 Task: Look for space in Copiapó, Chile from 9th June, 2023 to 11th June, 2023 for 2 adults in price range Rs.6000 to Rs.10000. Place can be entire place with 2 bedrooms having 2 beds and 1 bathroom. Property type can be house, flat, guest house. Amenities needed are: wifi. Booking option can be shelf check-in. Required host language is English.
Action: Mouse moved to (444, 147)
Screenshot: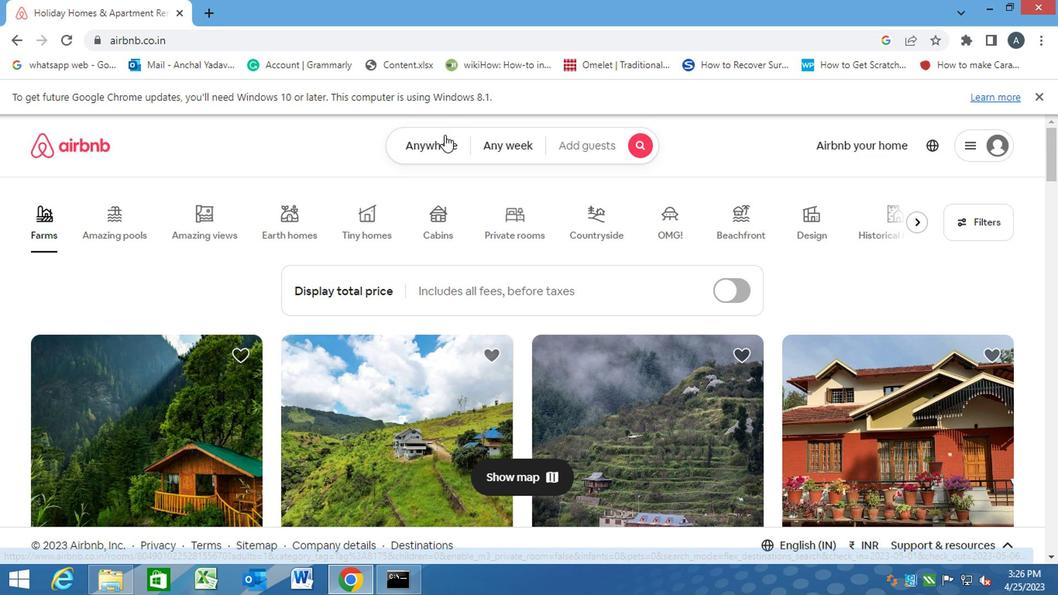
Action: Mouse pressed left at (444, 147)
Screenshot: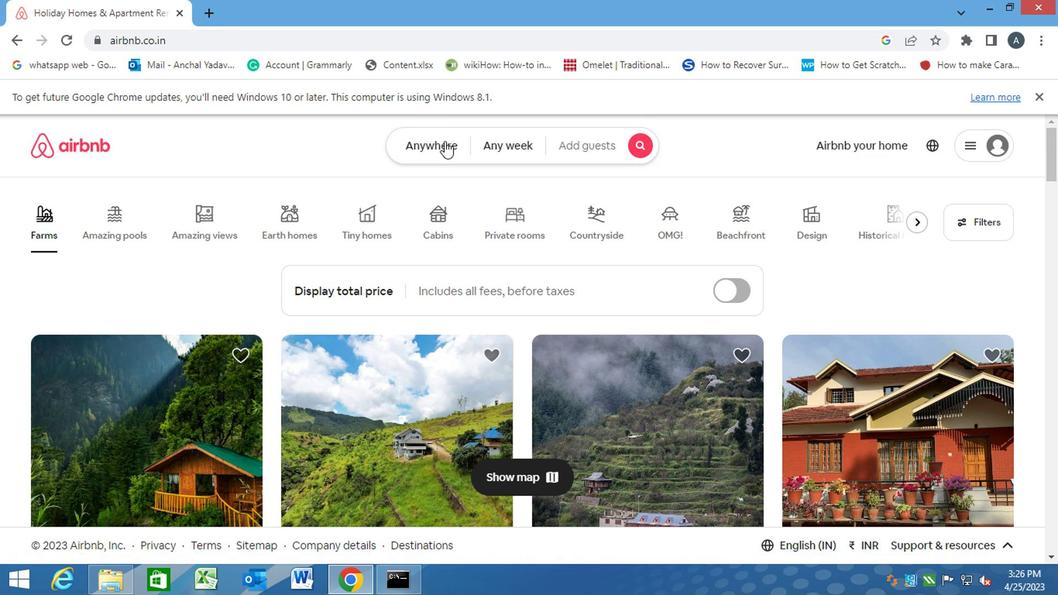 
Action: Mouse moved to (388, 192)
Screenshot: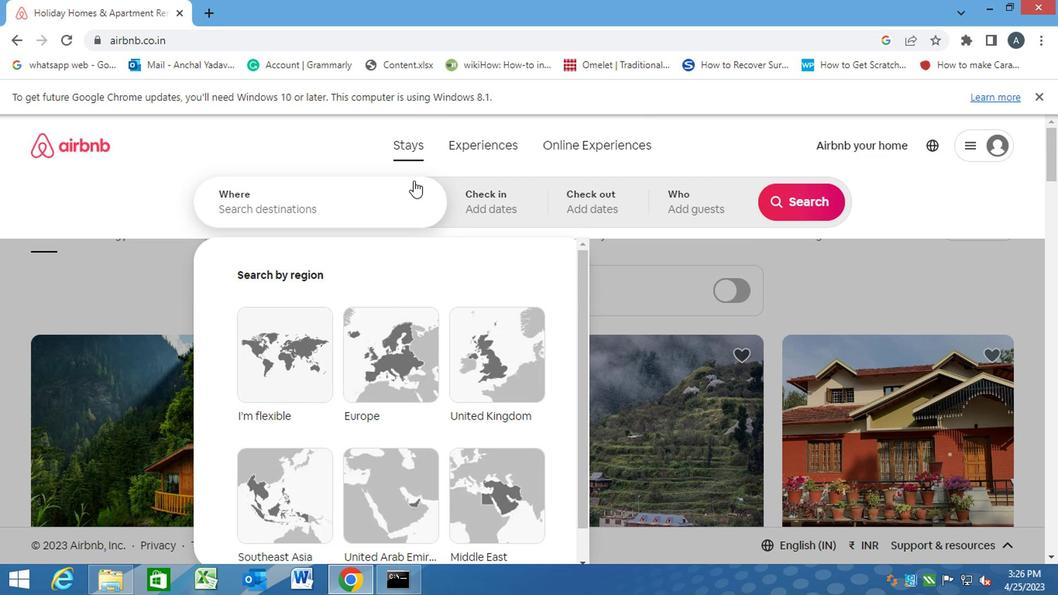 
Action: Mouse pressed left at (388, 192)
Screenshot: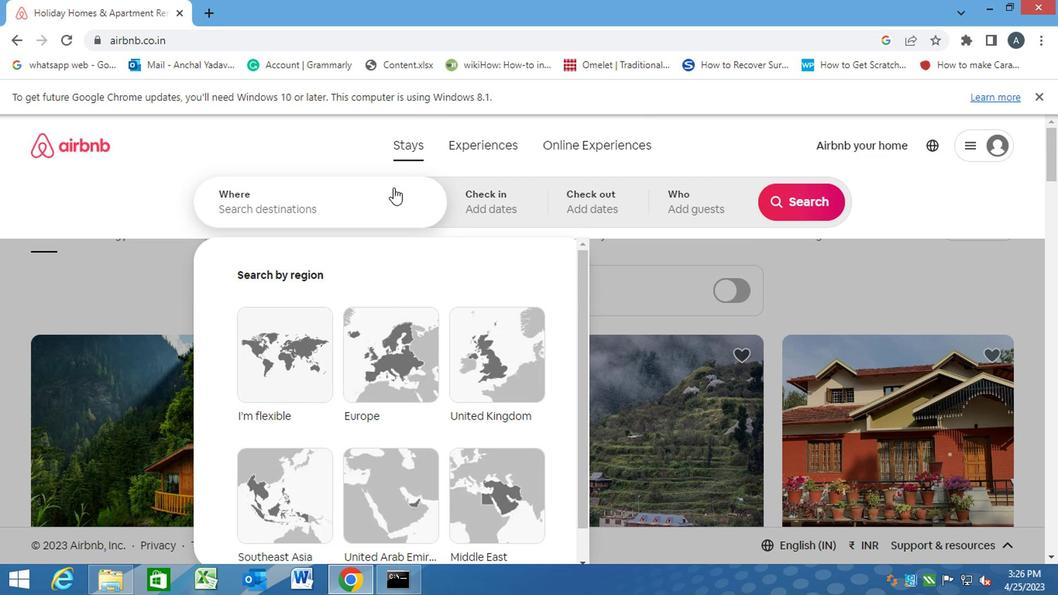 
Action: Key pressed c<Key.caps_lock>opiapo,<Key.space><Key.caps_lock><Key.caps_lock>hiki<Key.backspace><Key.backspace>le<Key.enter>
Screenshot: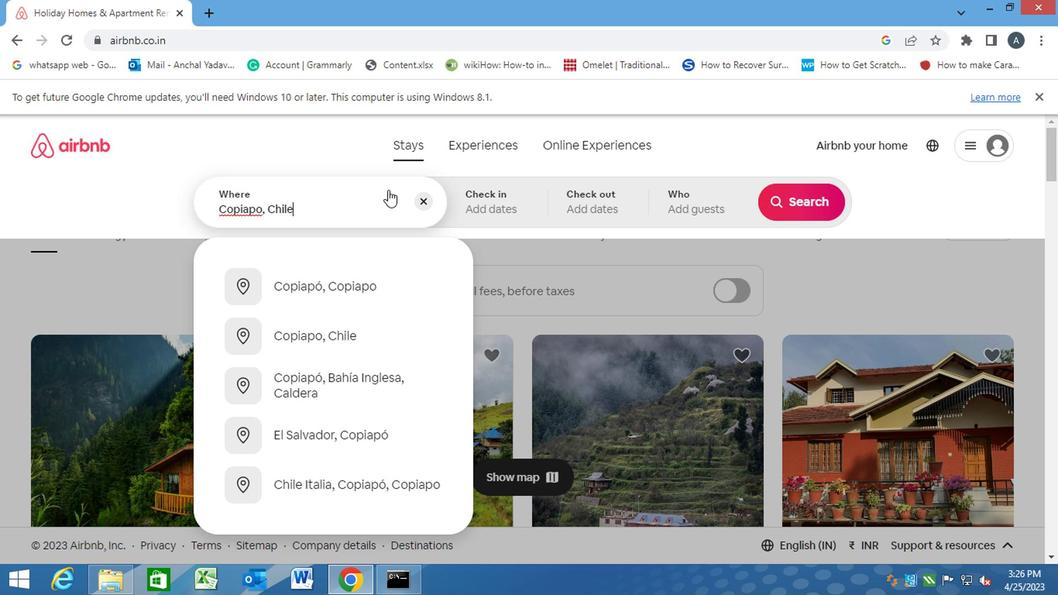 
Action: Mouse moved to (793, 327)
Screenshot: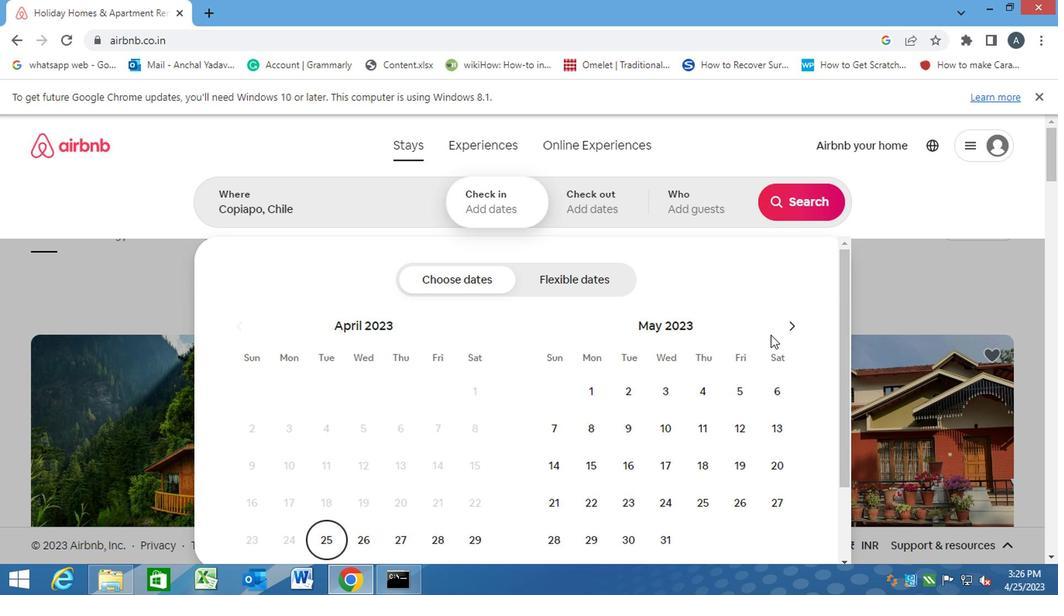 
Action: Mouse pressed left at (793, 327)
Screenshot: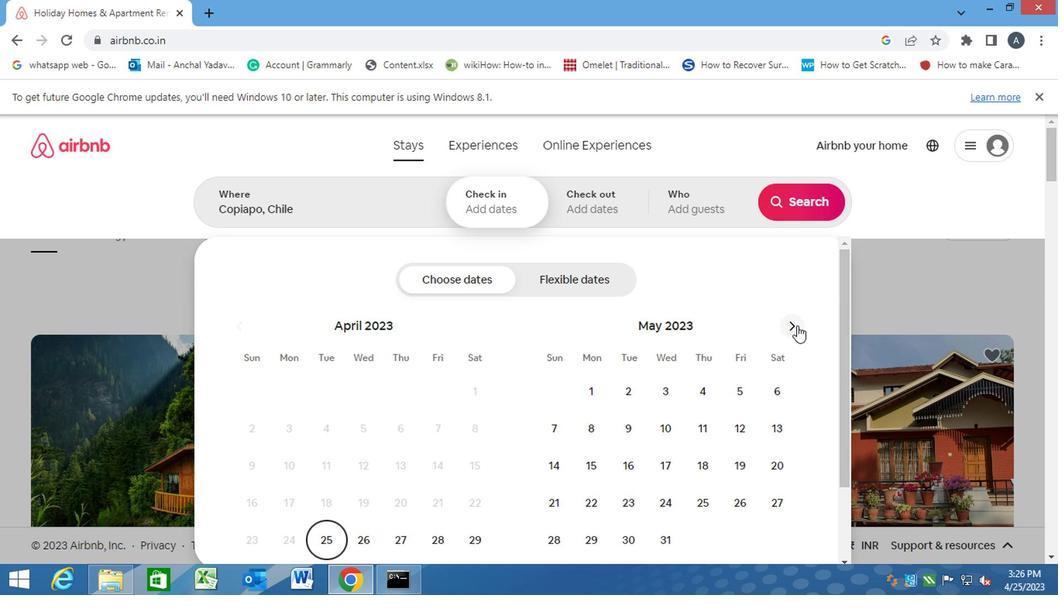 
Action: Mouse moved to (727, 423)
Screenshot: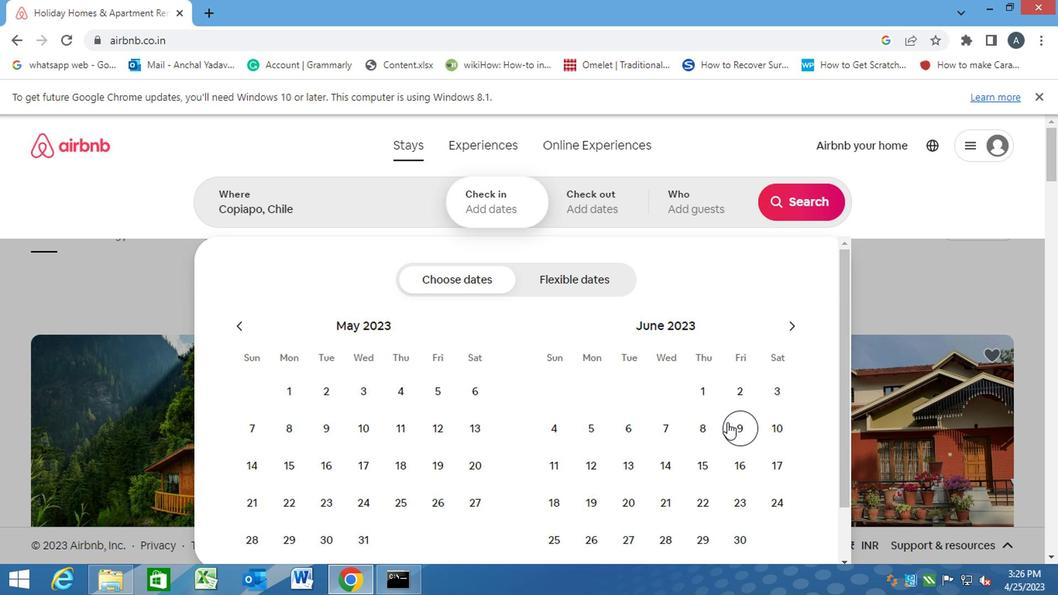 
Action: Mouse pressed left at (727, 423)
Screenshot: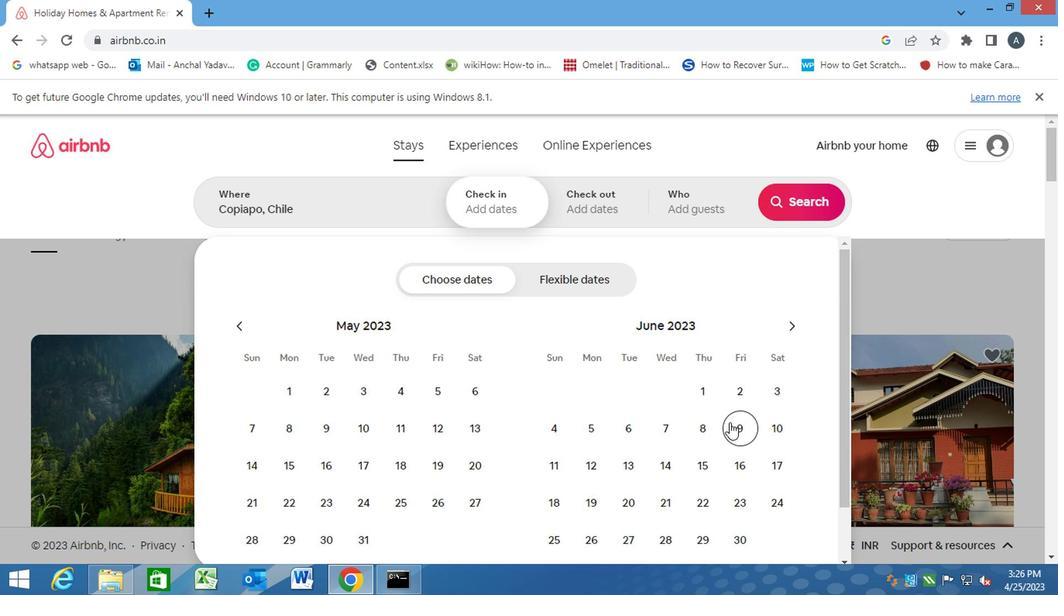 
Action: Mouse moved to (560, 467)
Screenshot: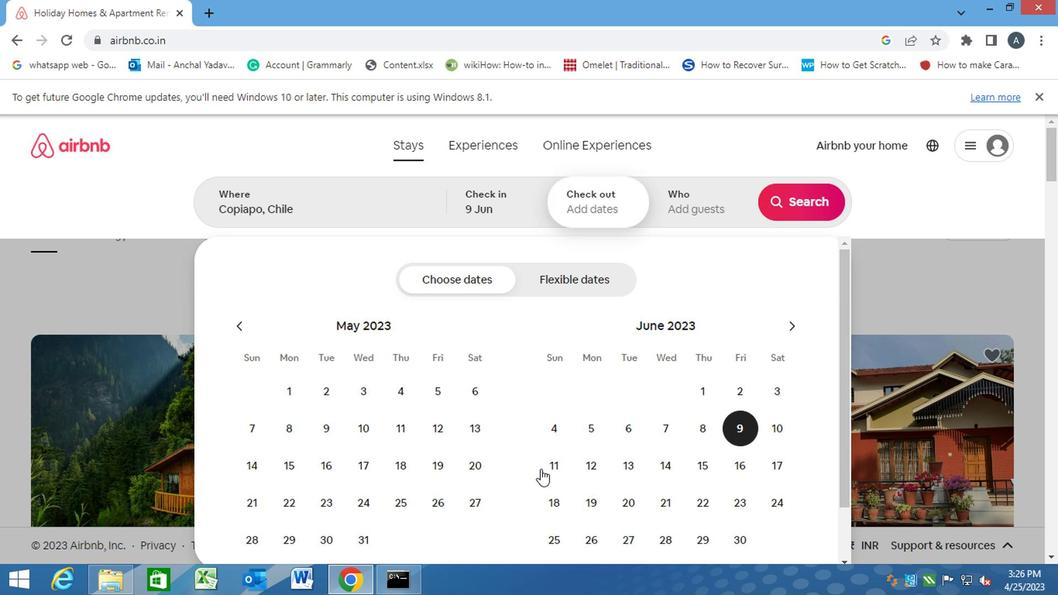 
Action: Mouse pressed left at (560, 467)
Screenshot: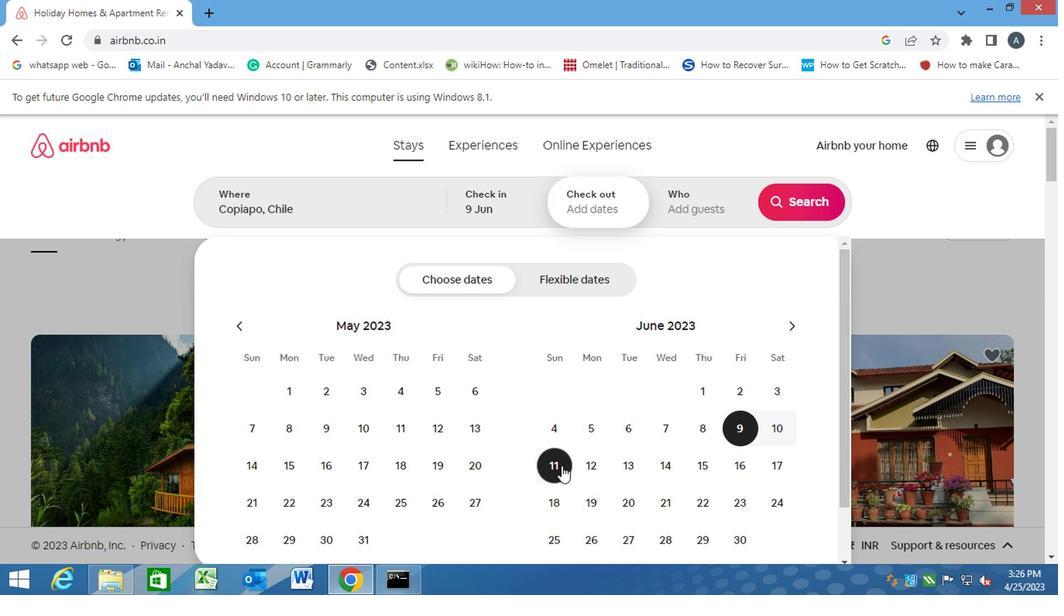 
Action: Mouse moved to (681, 196)
Screenshot: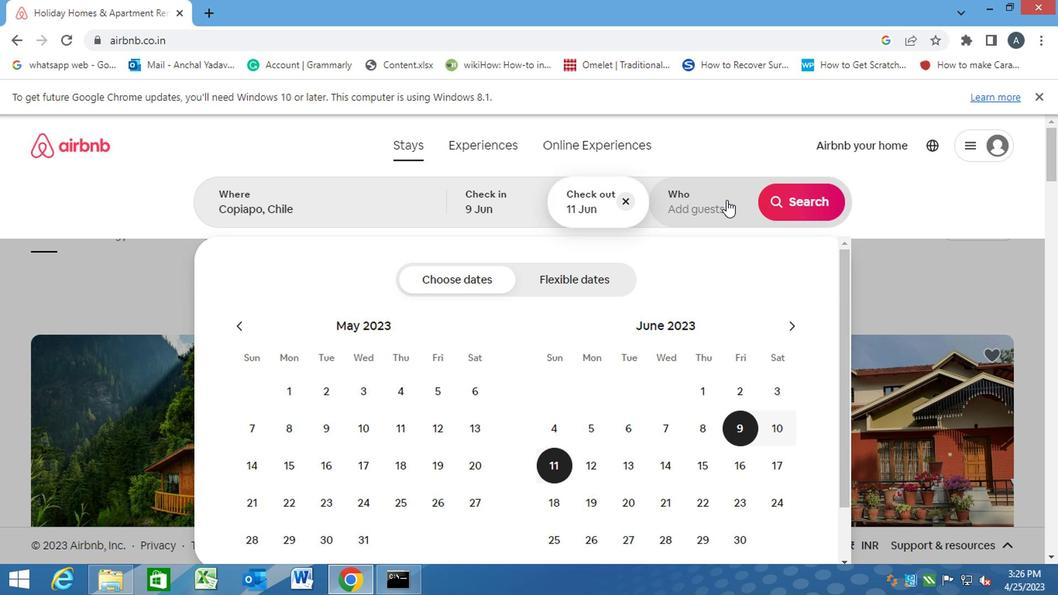 
Action: Mouse pressed left at (681, 196)
Screenshot: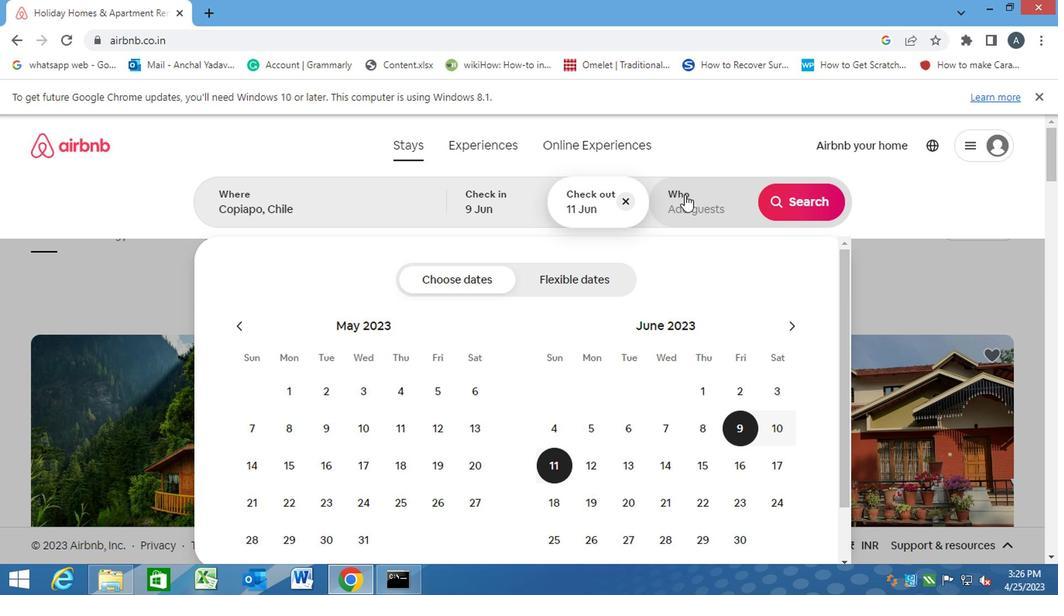 
Action: Mouse moved to (802, 283)
Screenshot: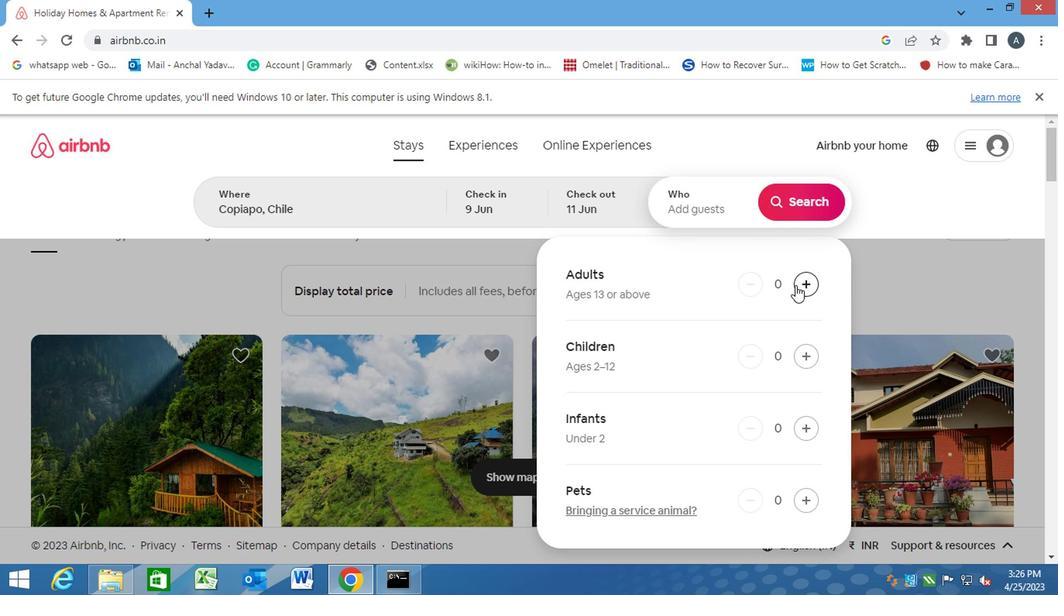 
Action: Mouse pressed left at (802, 283)
Screenshot: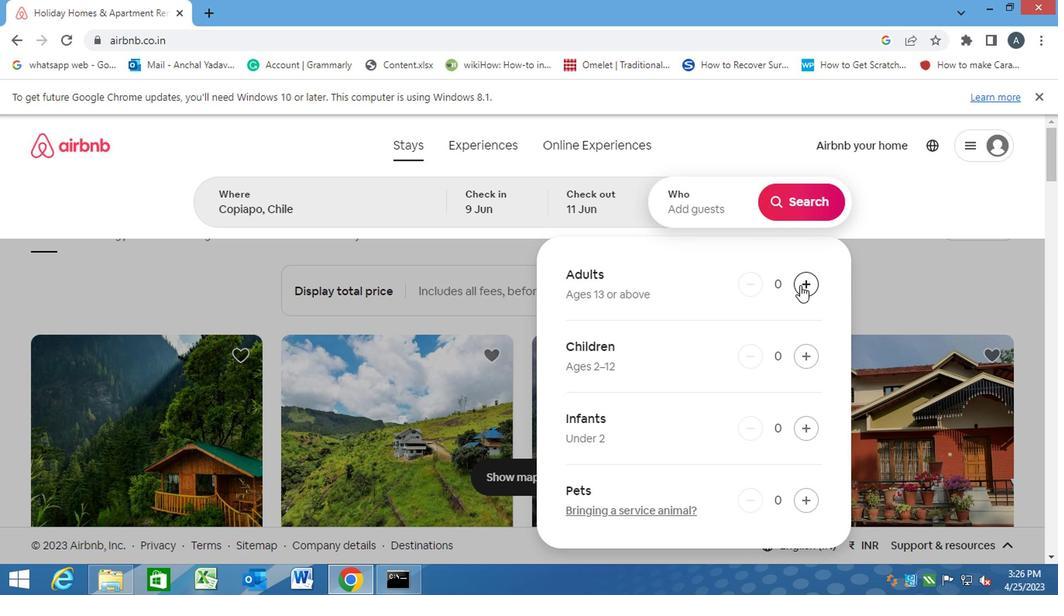 
Action: Mouse pressed left at (802, 283)
Screenshot: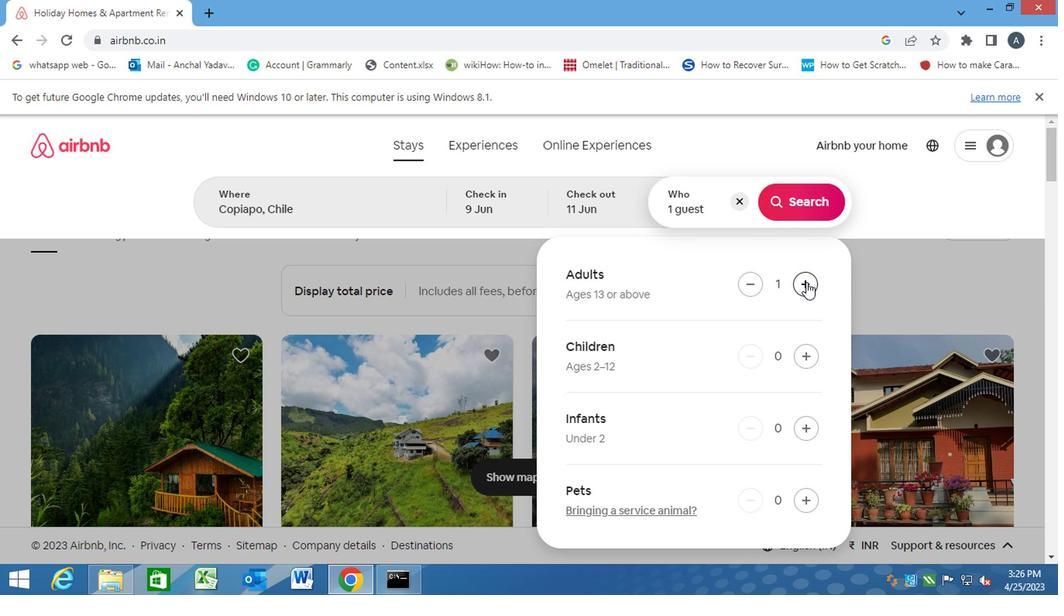 
Action: Mouse moved to (794, 194)
Screenshot: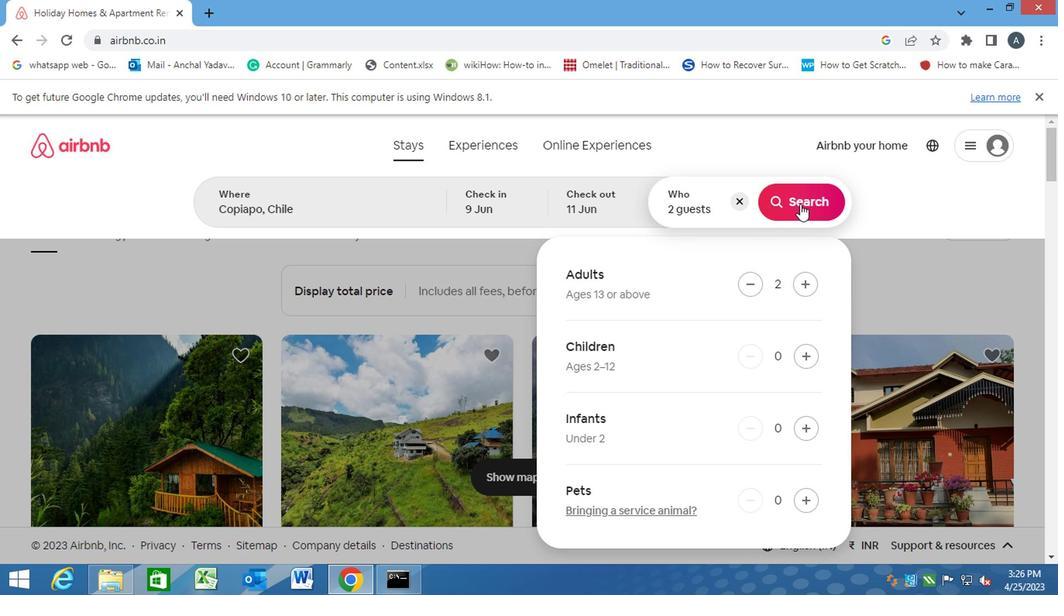 
Action: Mouse pressed left at (794, 194)
Screenshot: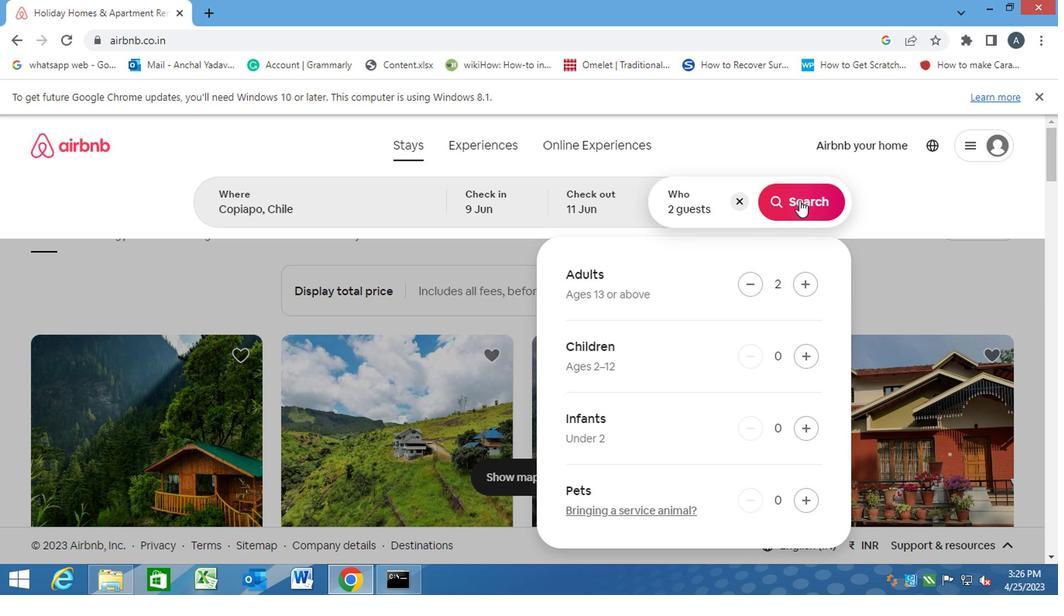 
Action: Mouse moved to (980, 210)
Screenshot: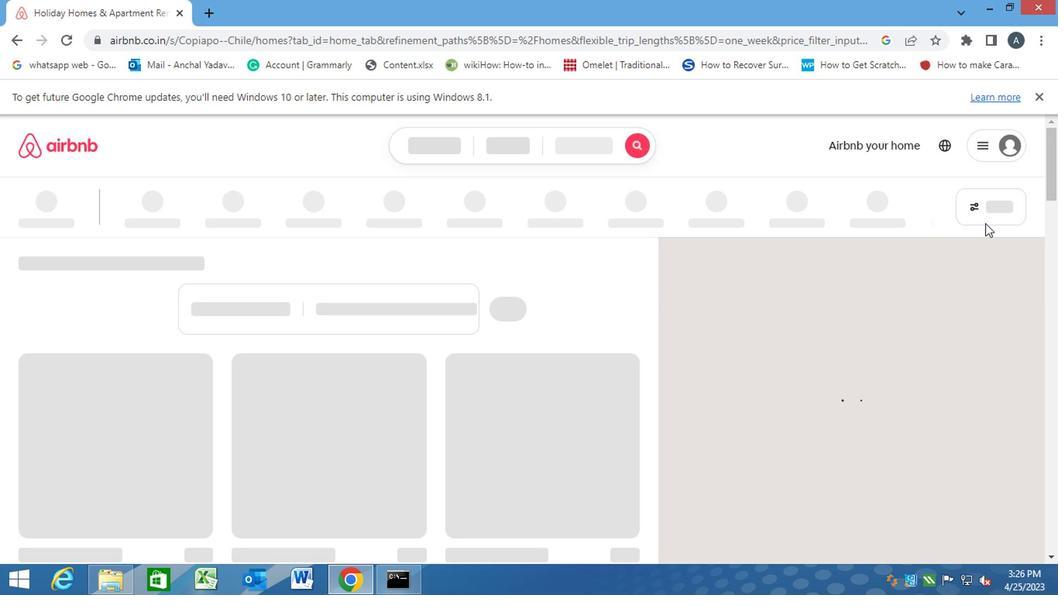 
Action: Mouse pressed left at (980, 210)
Screenshot: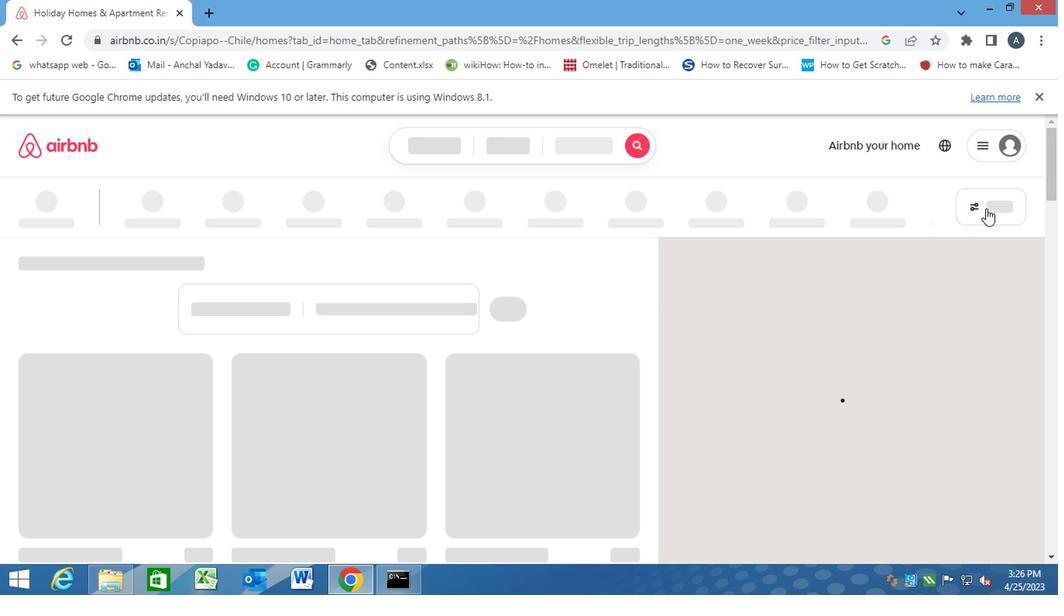 
Action: Mouse moved to (328, 404)
Screenshot: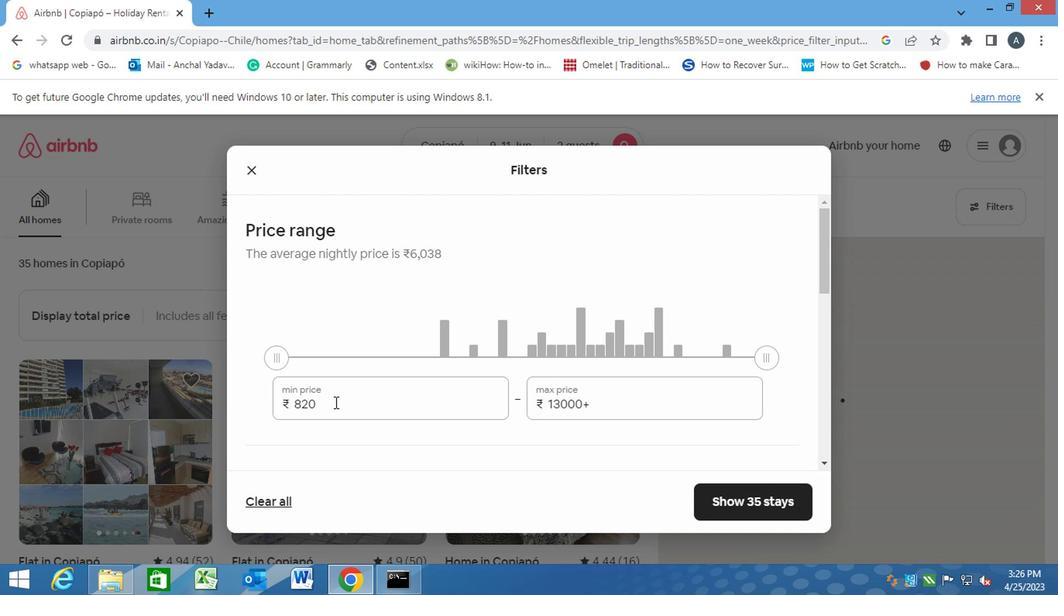 
Action: Mouse pressed left at (328, 404)
Screenshot: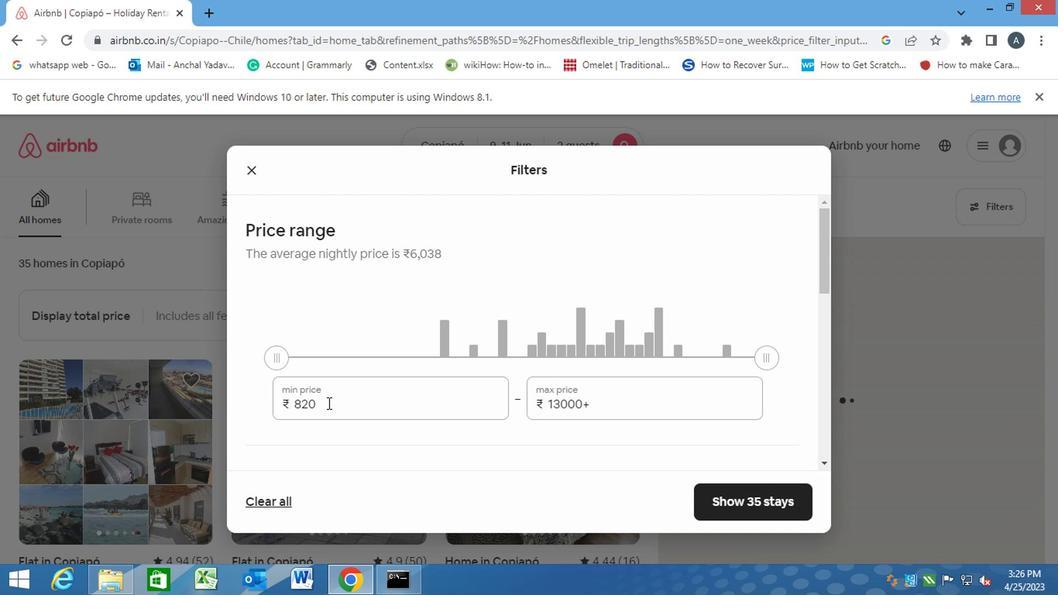 
Action: Mouse moved to (287, 413)
Screenshot: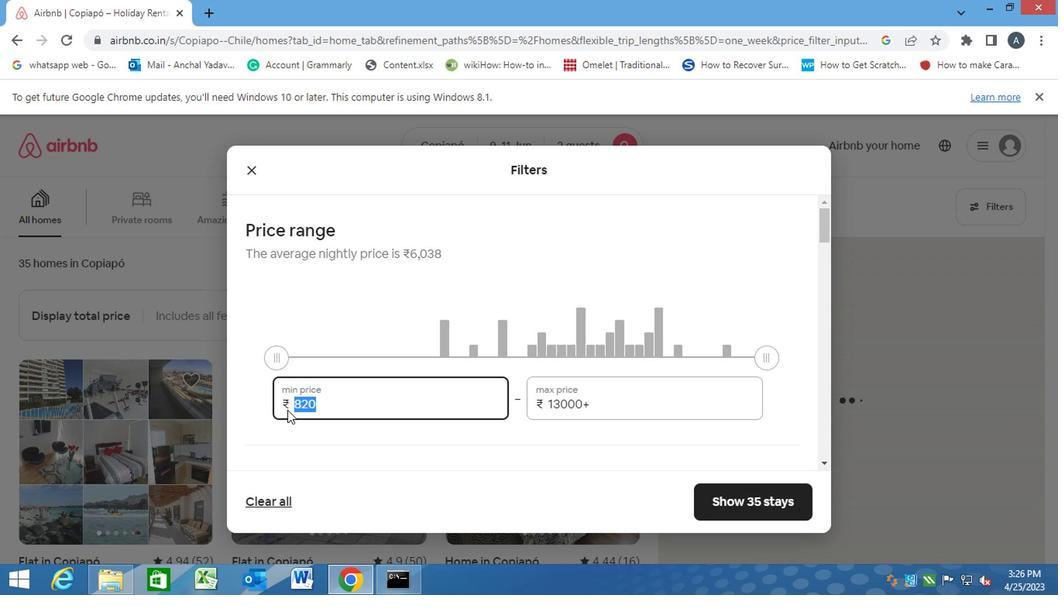 
Action: Key pressed 6000<Key.tab><Key.backspace>10000
Screenshot: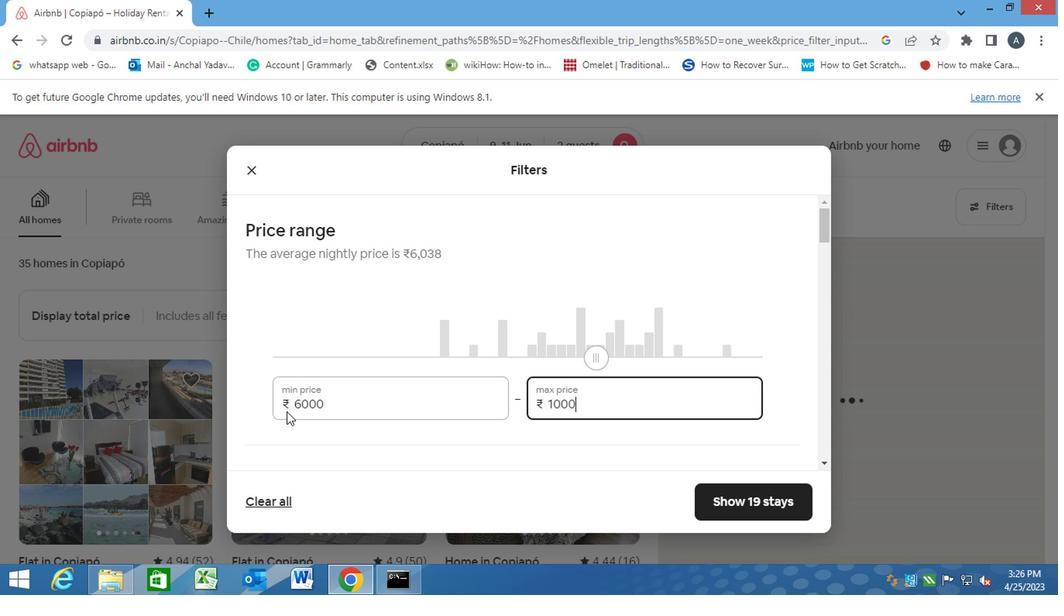 
Action: Mouse moved to (316, 433)
Screenshot: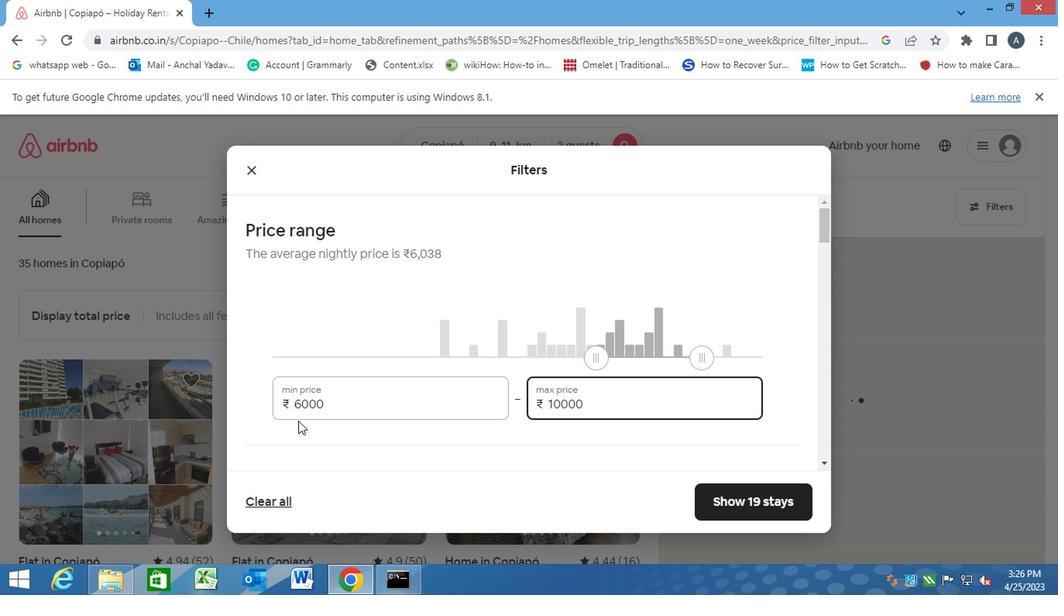 
Action: Mouse pressed left at (316, 433)
Screenshot: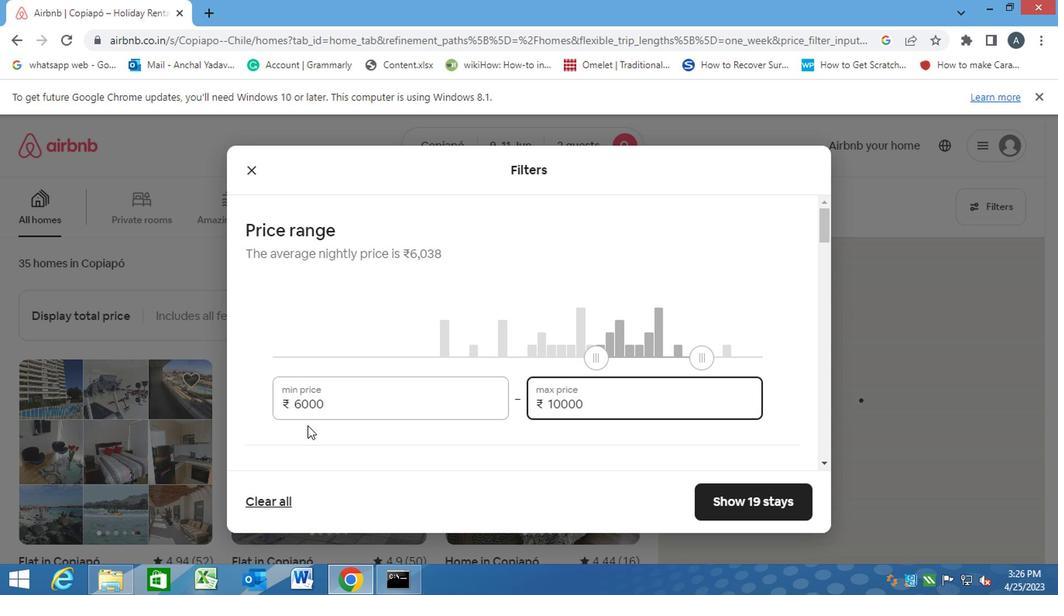 
Action: Mouse scrolled (316, 433) with delta (0, 0)
Screenshot: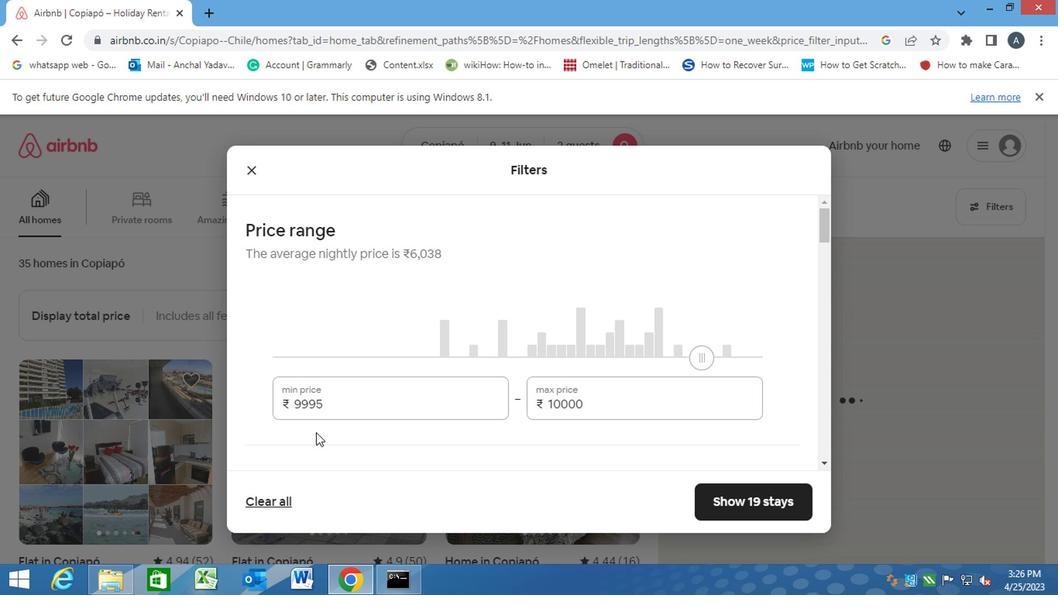
Action: Mouse scrolled (316, 433) with delta (0, 0)
Screenshot: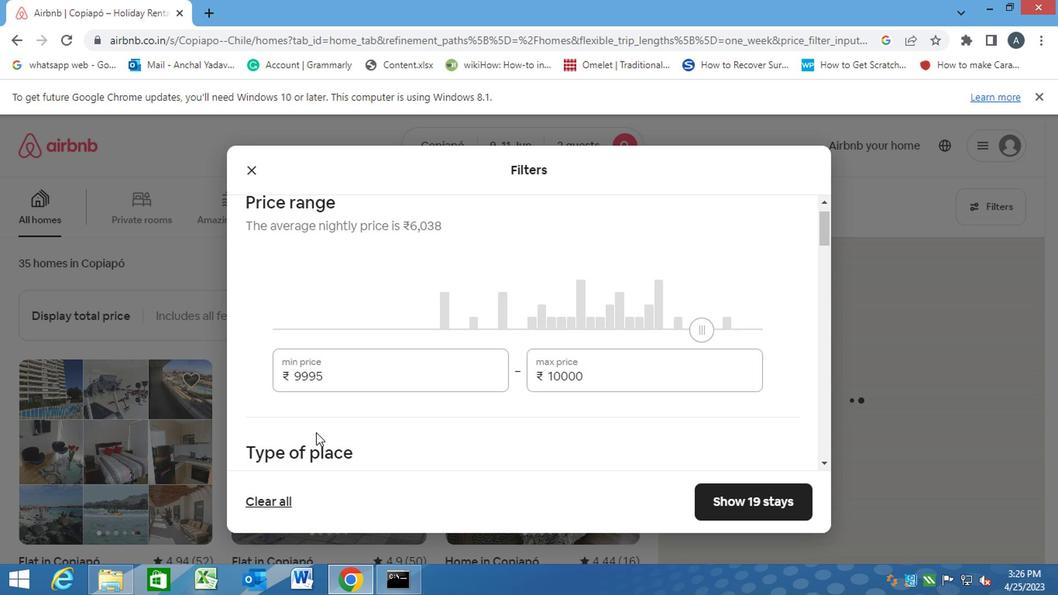 
Action: Mouse moved to (262, 369)
Screenshot: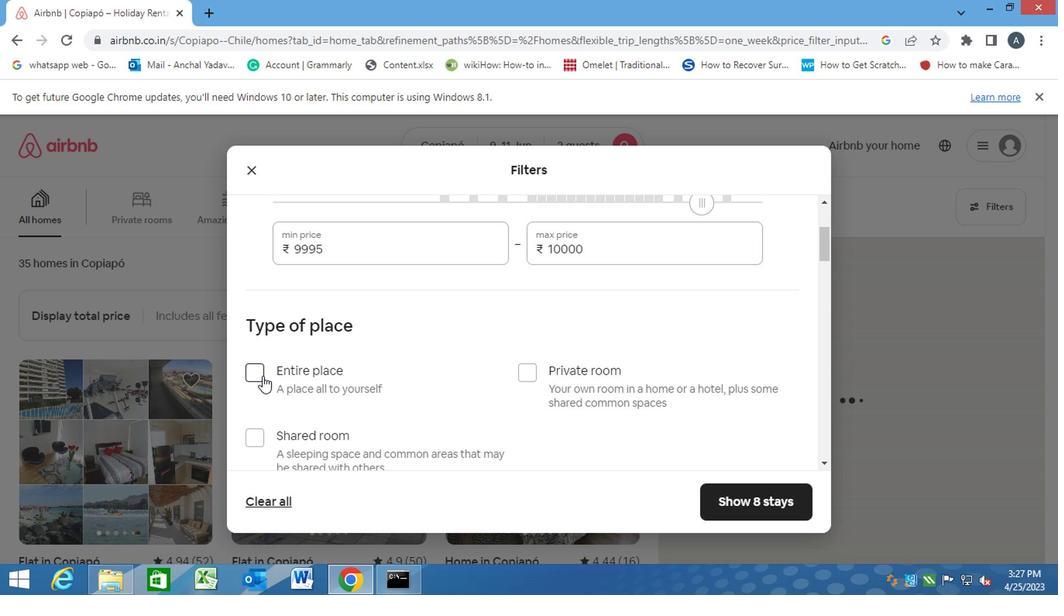 
Action: Mouse pressed left at (262, 369)
Screenshot: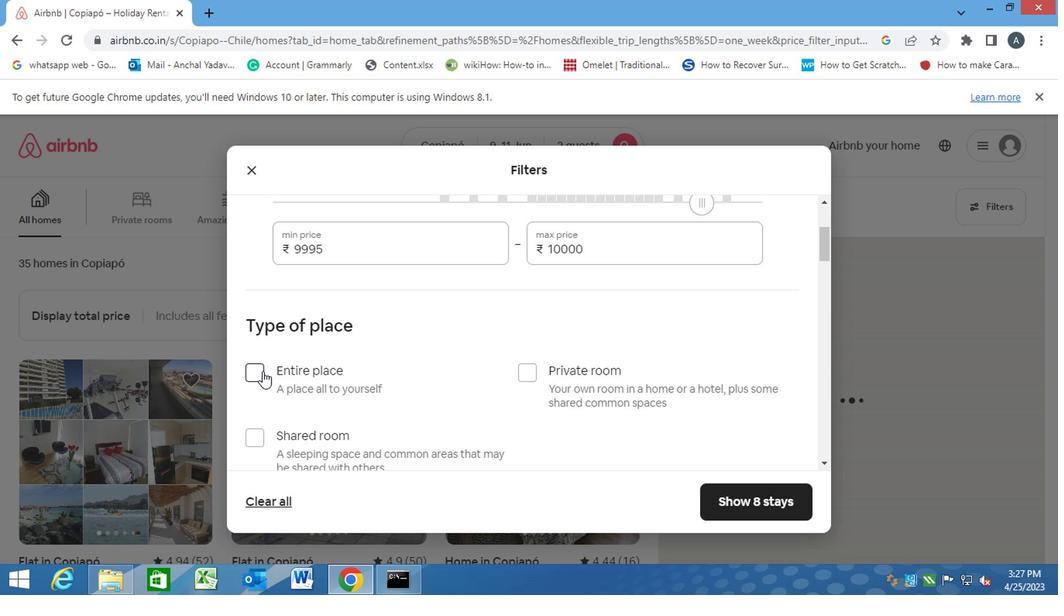 
Action: Mouse moved to (359, 406)
Screenshot: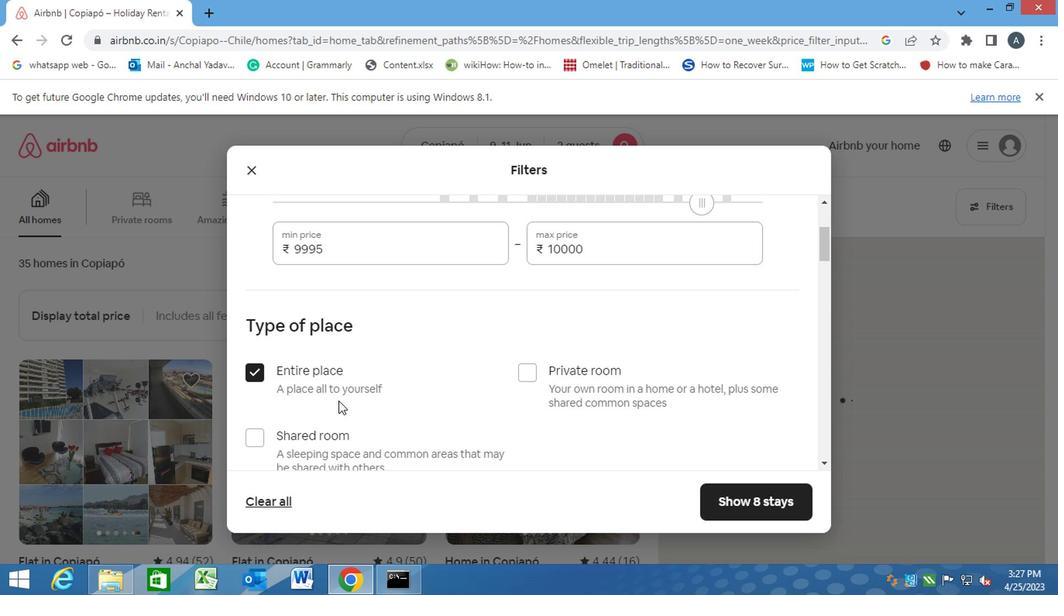 
Action: Mouse scrolled (359, 406) with delta (0, 0)
Screenshot: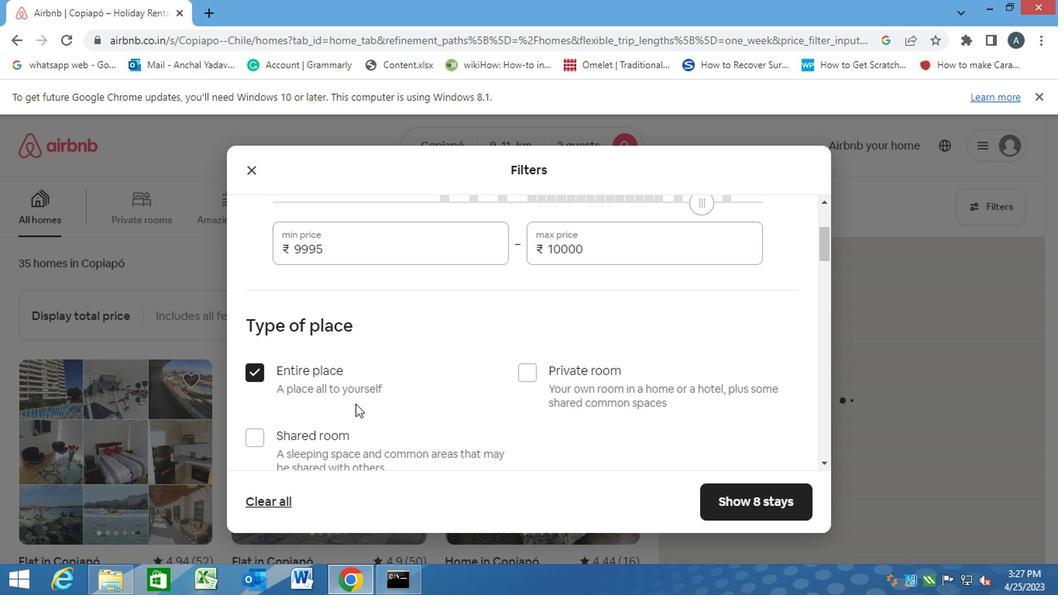 
Action: Mouse scrolled (359, 406) with delta (0, 0)
Screenshot: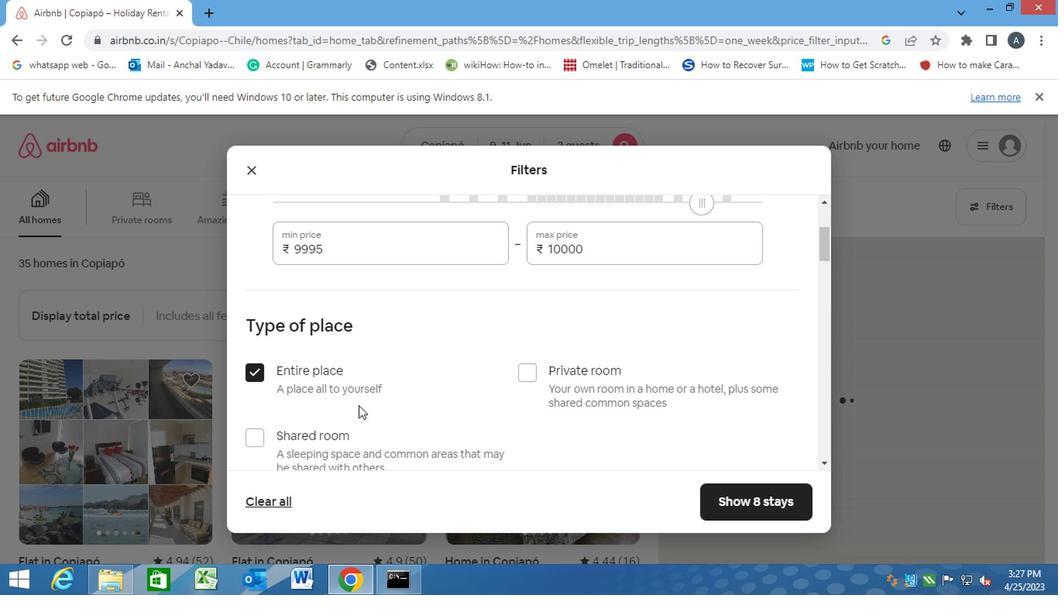 
Action: Mouse scrolled (359, 406) with delta (0, 0)
Screenshot: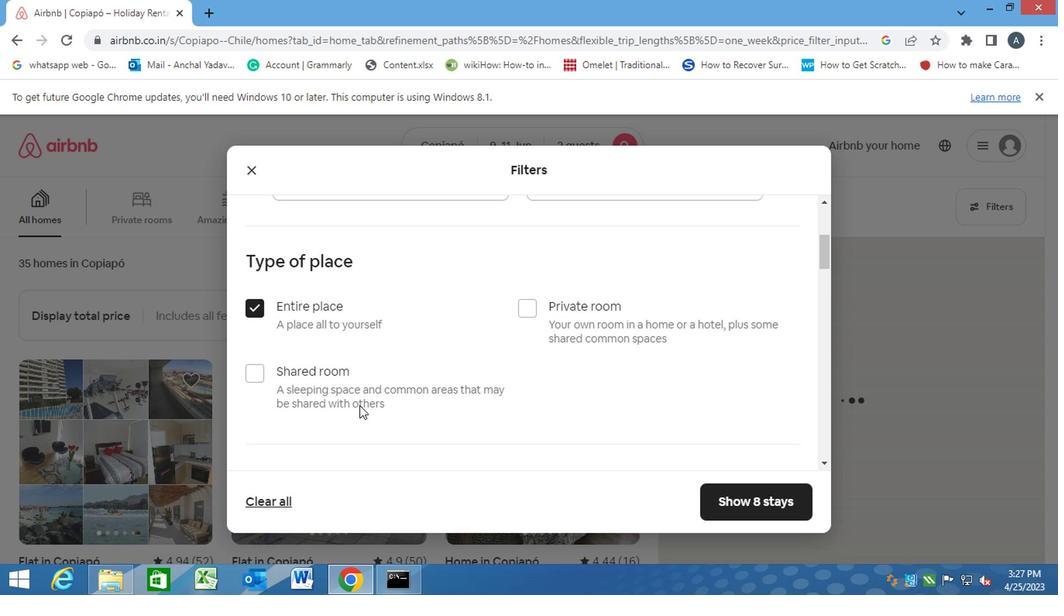 
Action: Mouse scrolled (359, 406) with delta (0, 0)
Screenshot: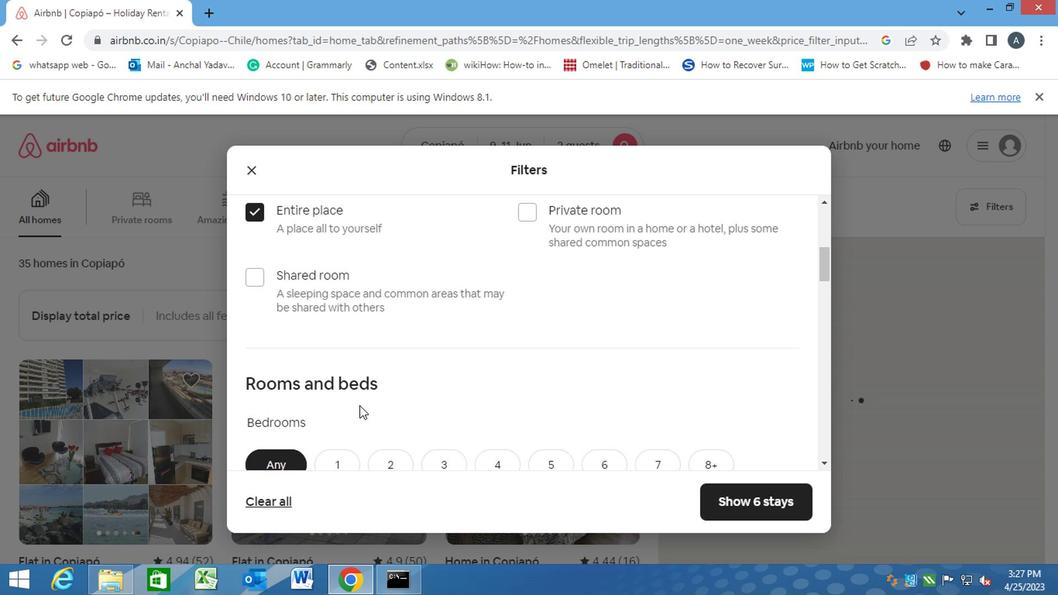 
Action: Mouse scrolled (359, 406) with delta (0, 0)
Screenshot: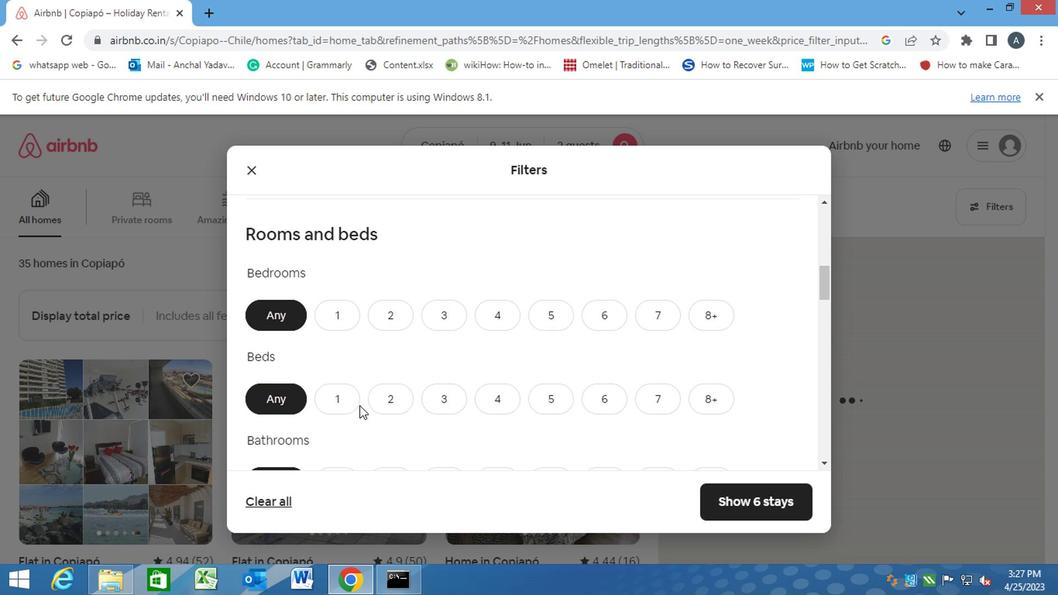 
Action: Mouse moved to (386, 242)
Screenshot: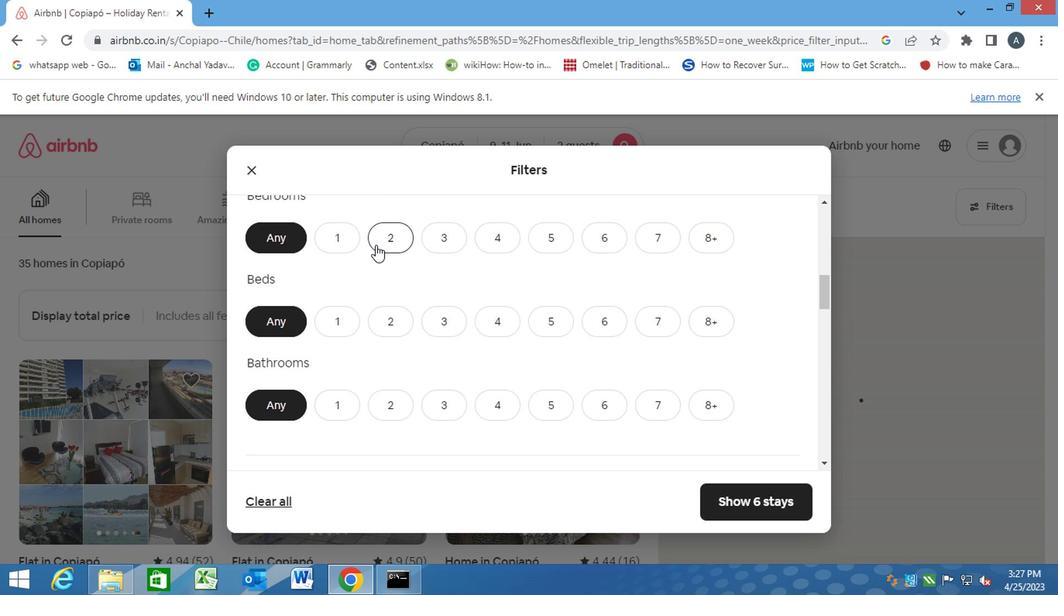 
Action: Mouse pressed left at (386, 242)
Screenshot: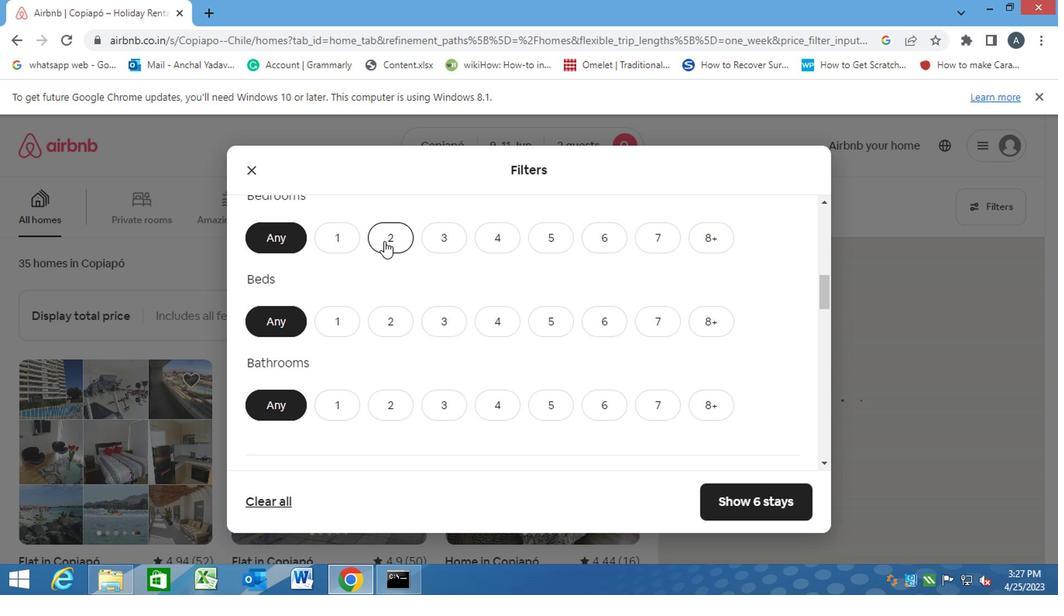 
Action: Mouse moved to (397, 324)
Screenshot: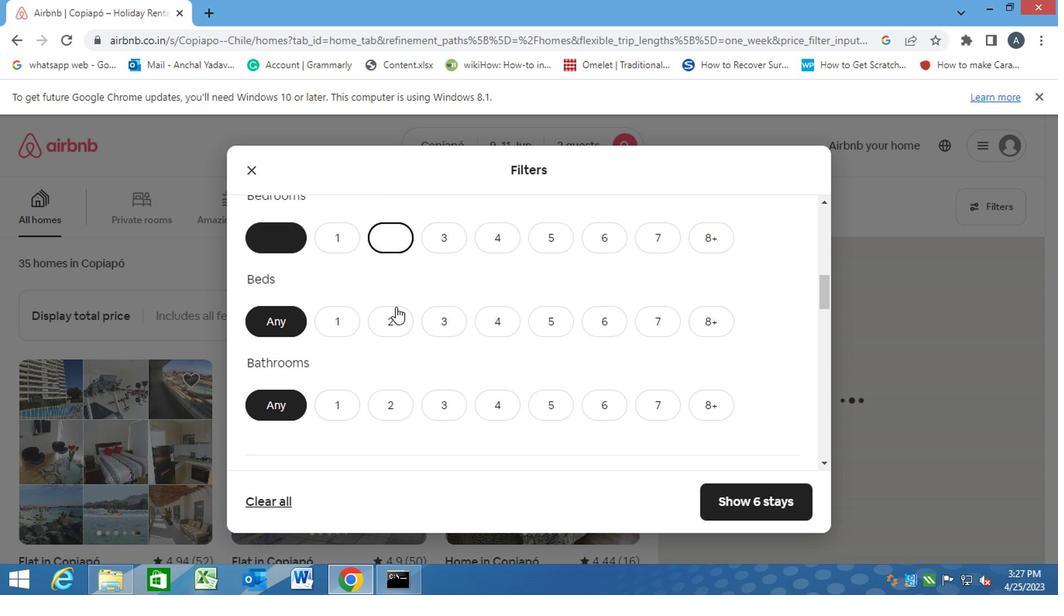 
Action: Mouse pressed left at (397, 324)
Screenshot: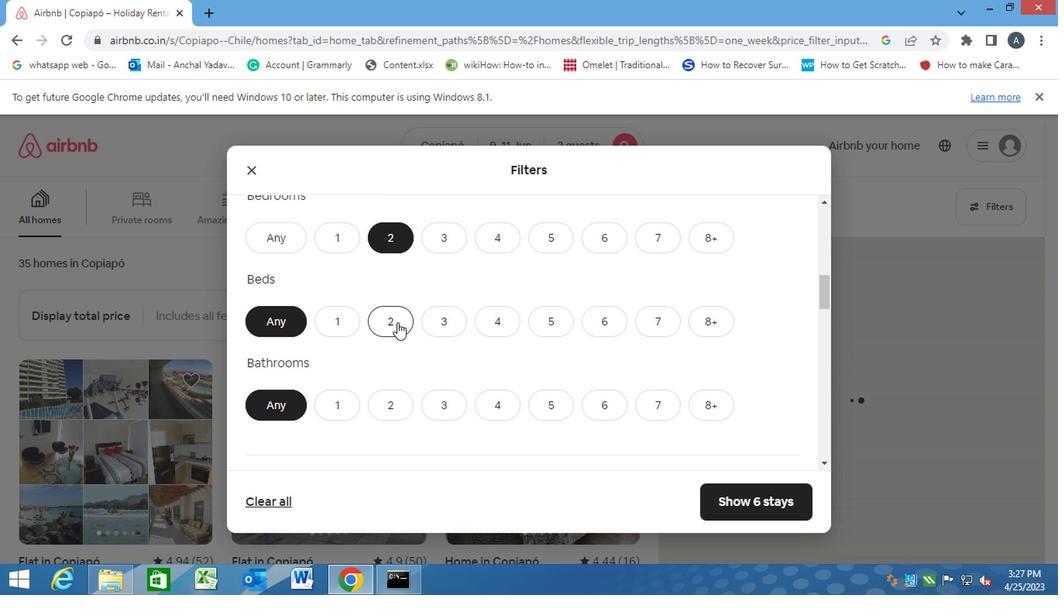 
Action: Mouse moved to (342, 402)
Screenshot: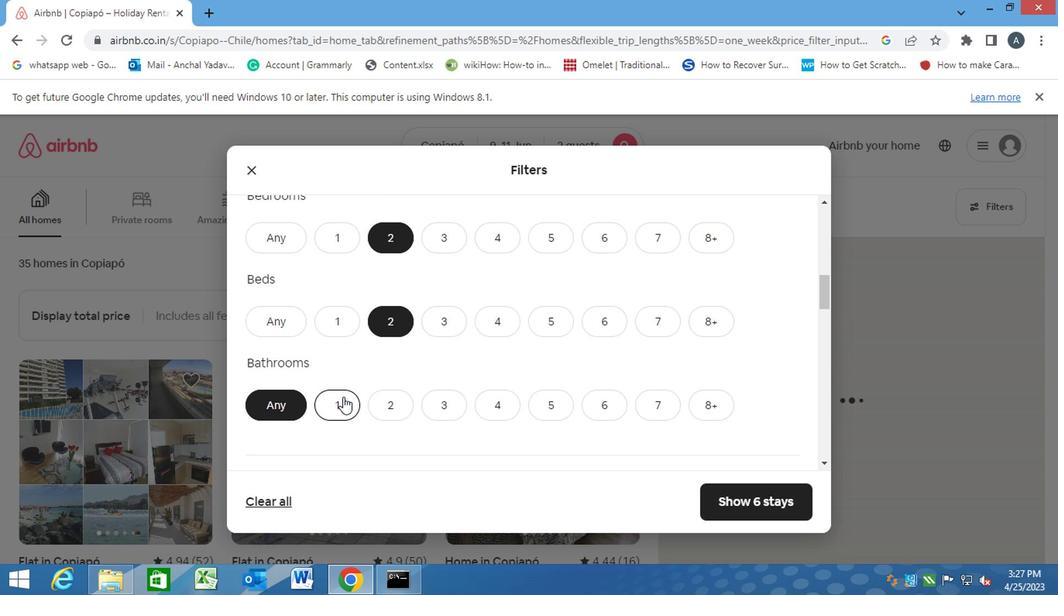 
Action: Mouse pressed left at (342, 402)
Screenshot: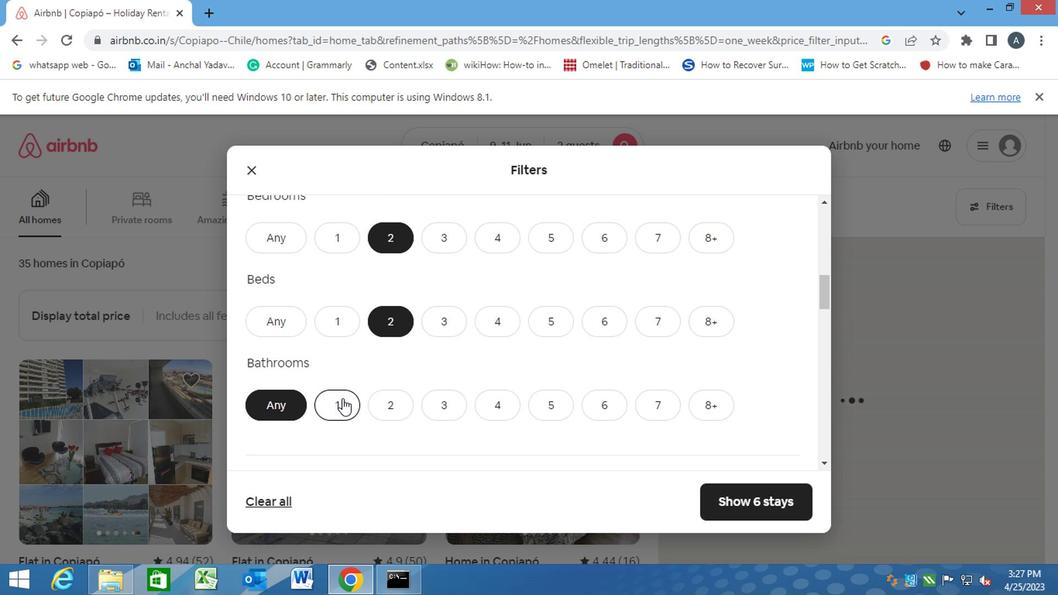 
Action: Mouse moved to (403, 410)
Screenshot: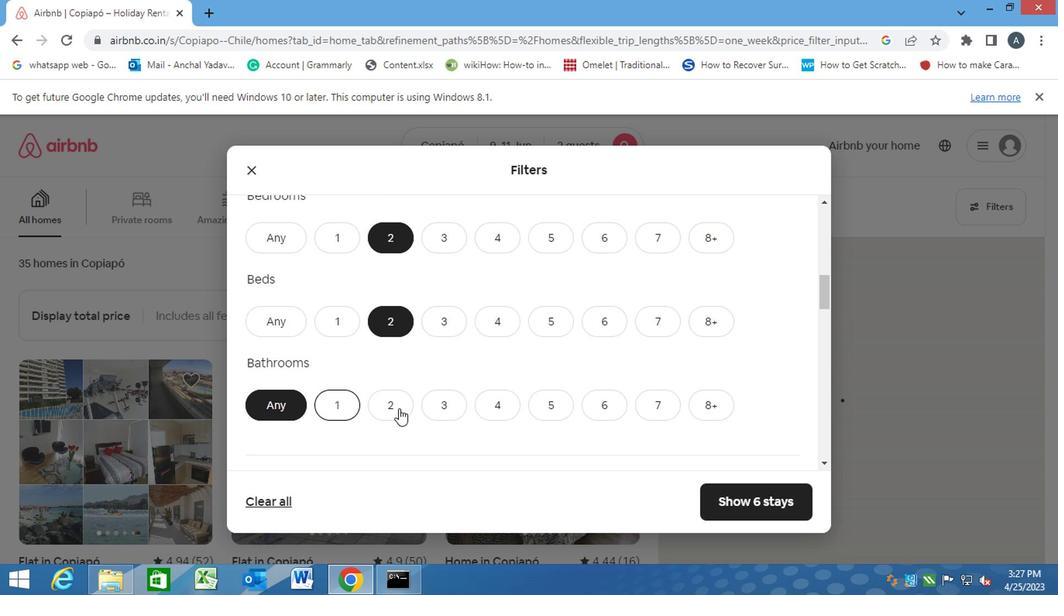 
Action: Mouse scrolled (403, 409) with delta (0, 0)
Screenshot: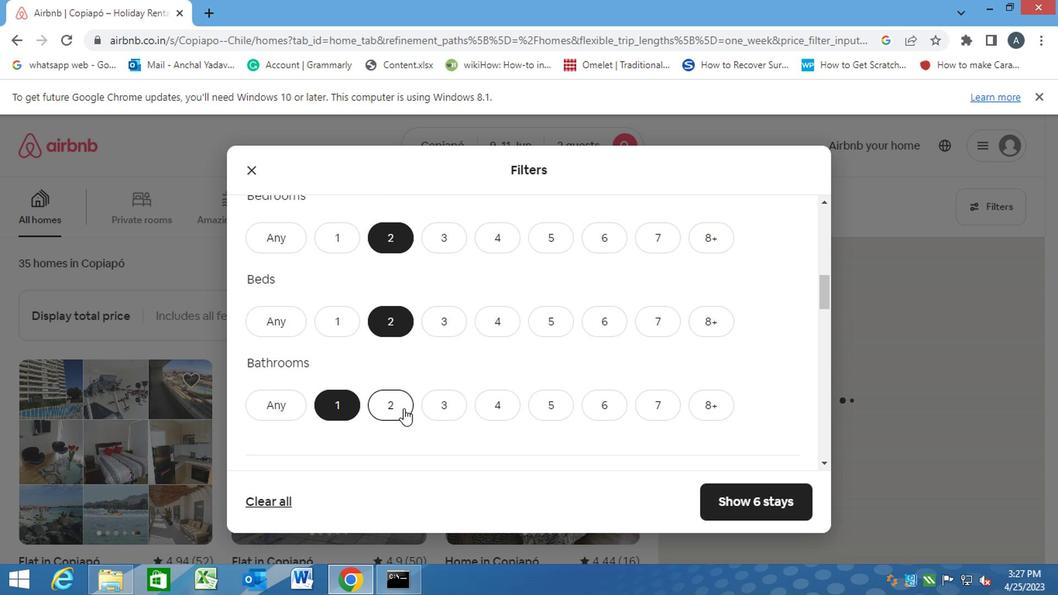 
Action: Mouse scrolled (403, 409) with delta (0, 0)
Screenshot: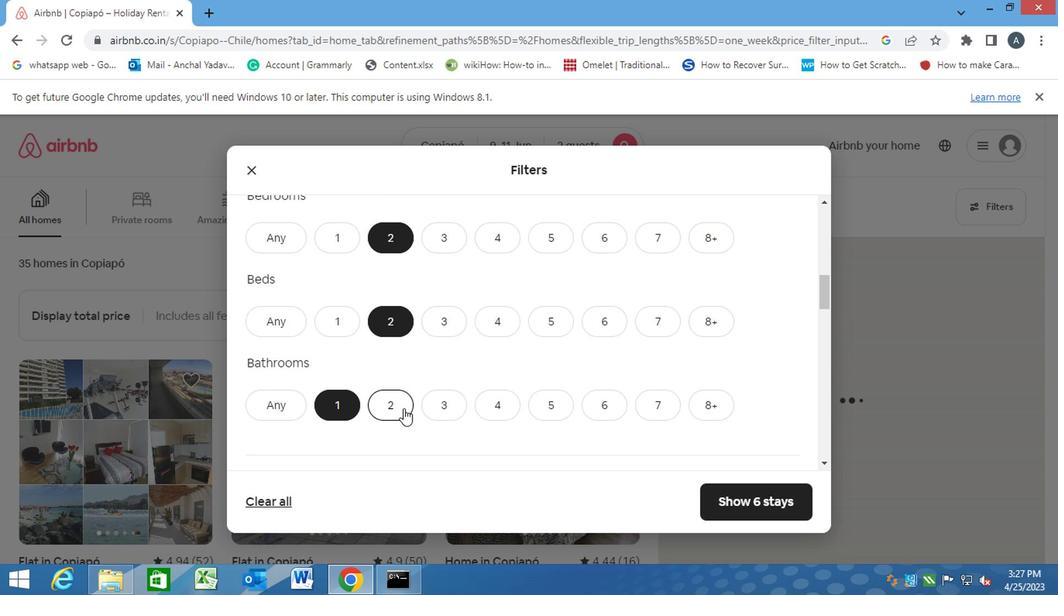 
Action: Mouse scrolled (403, 409) with delta (0, 0)
Screenshot: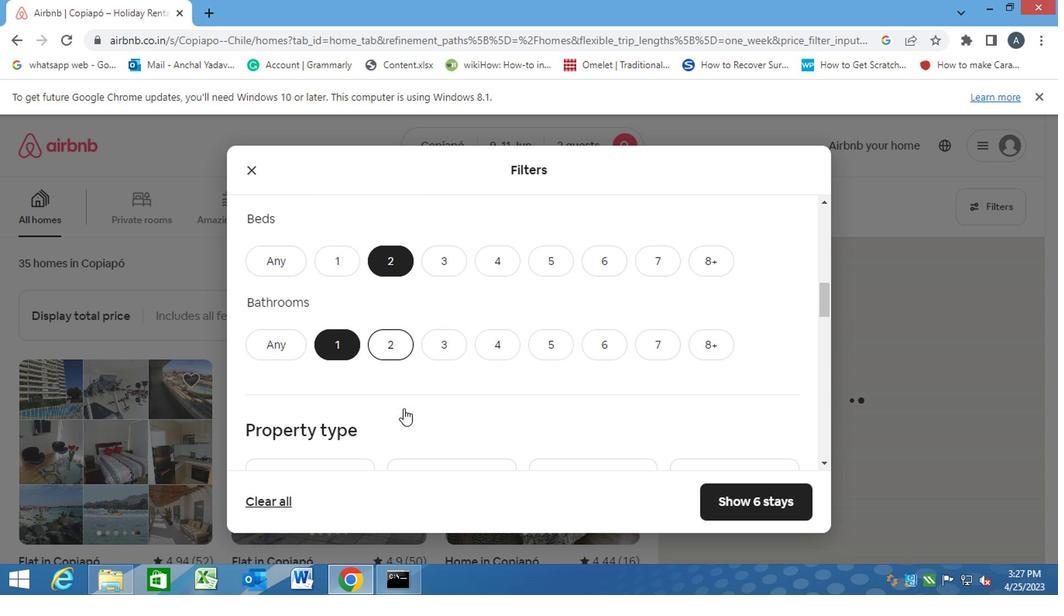 
Action: Mouse moved to (309, 346)
Screenshot: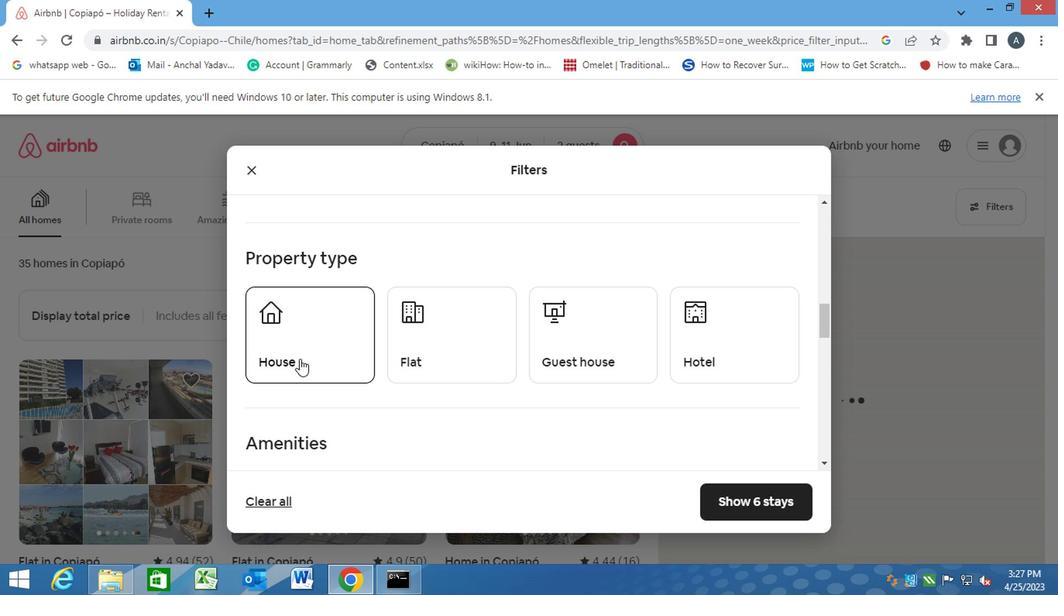 
Action: Mouse pressed left at (309, 346)
Screenshot: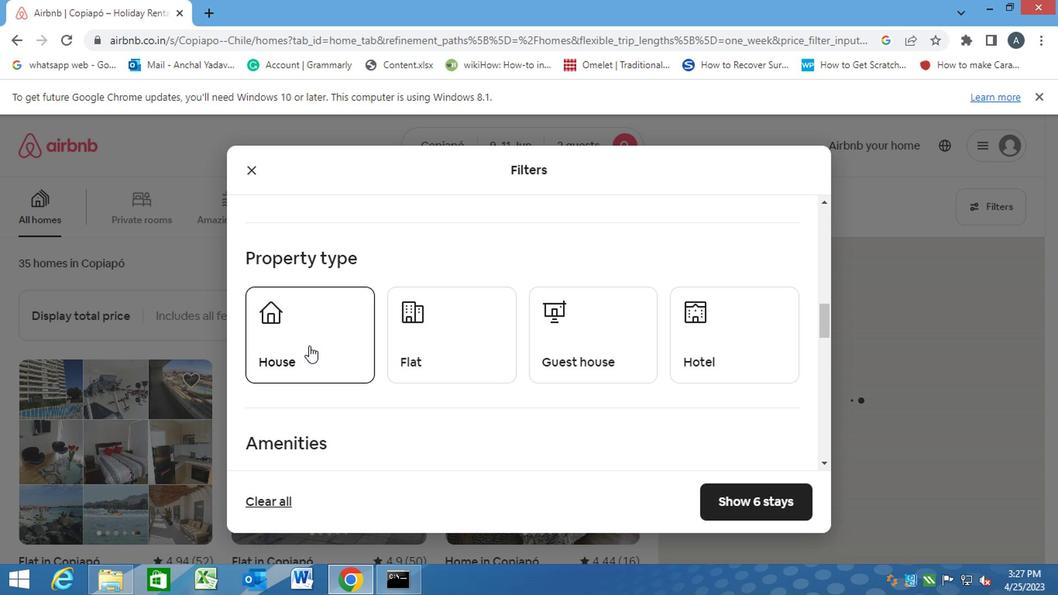 
Action: Mouse moved to (444, 354)
Screenshot: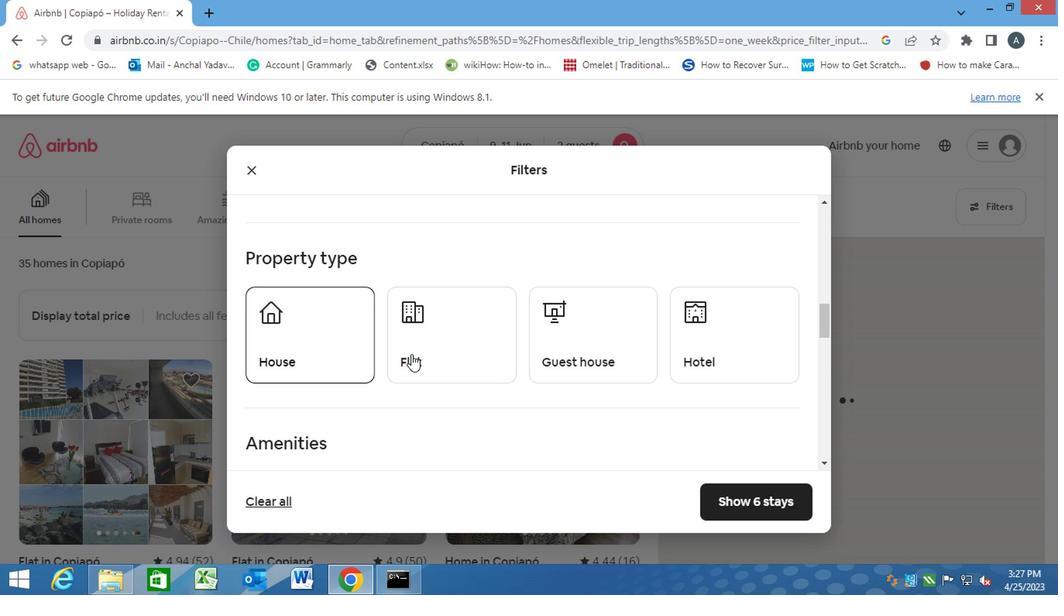 
Action: Mouse pressed left at (444, 354)
Screenshot: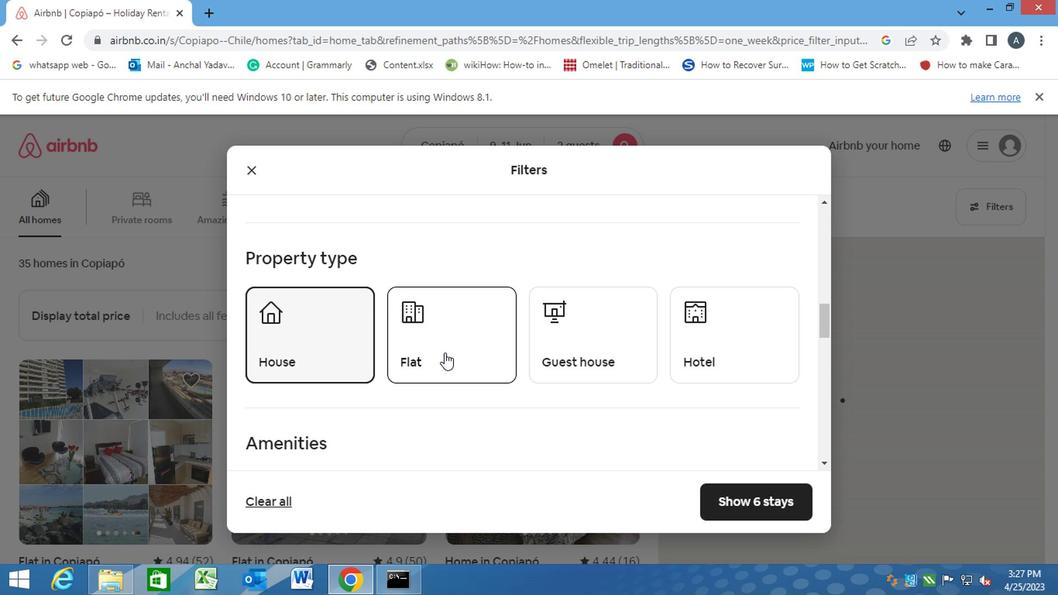 
Action: Mouse moved to (550, 353)
Screenshot: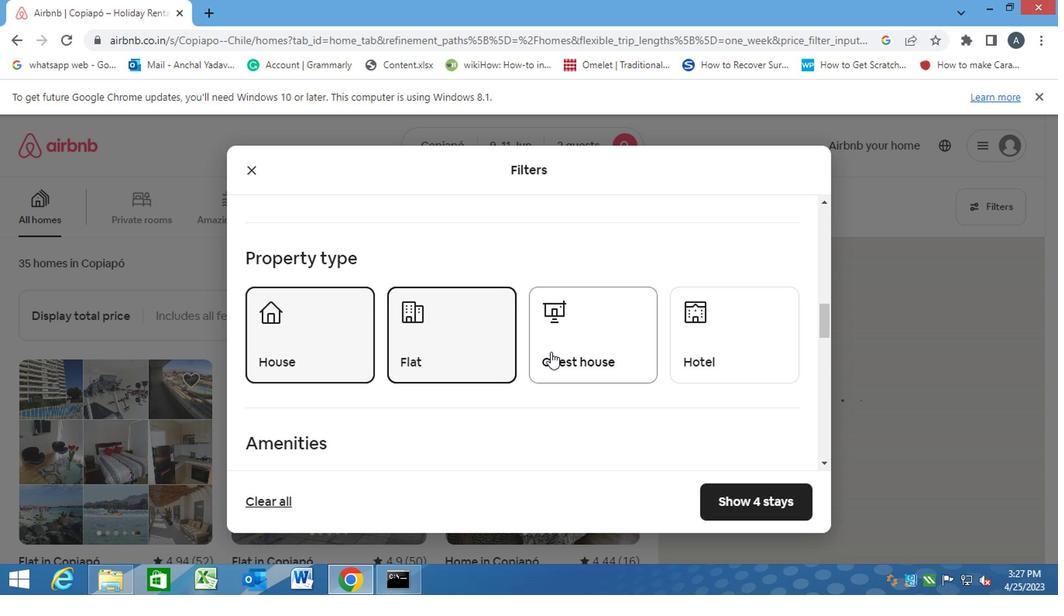 
Action: Mouse pressed left at (550, 353)
Screenshot: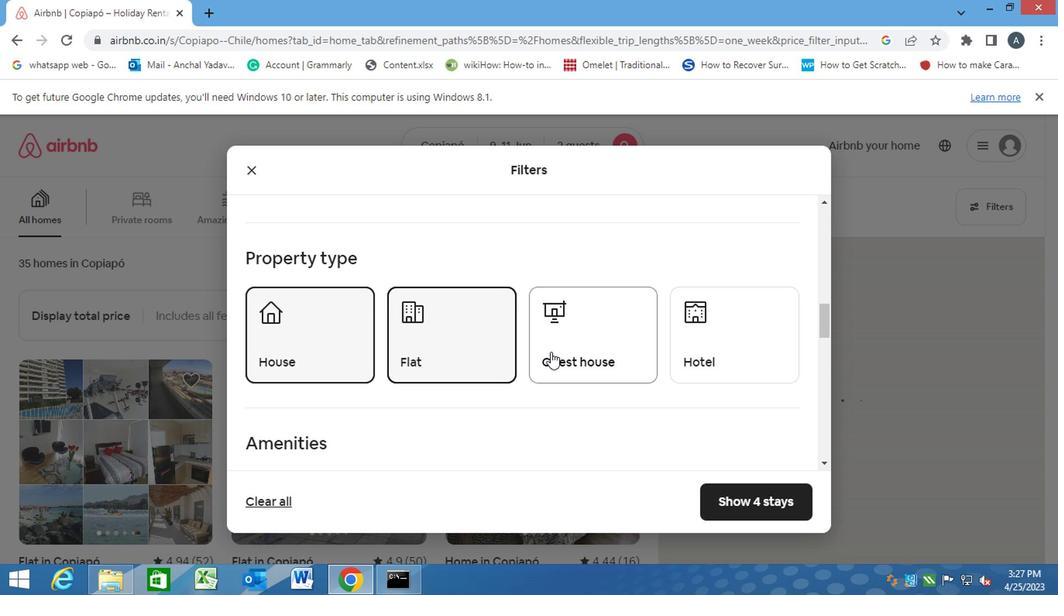 
Action: Mouse moved to (340, 445)
Screenshot: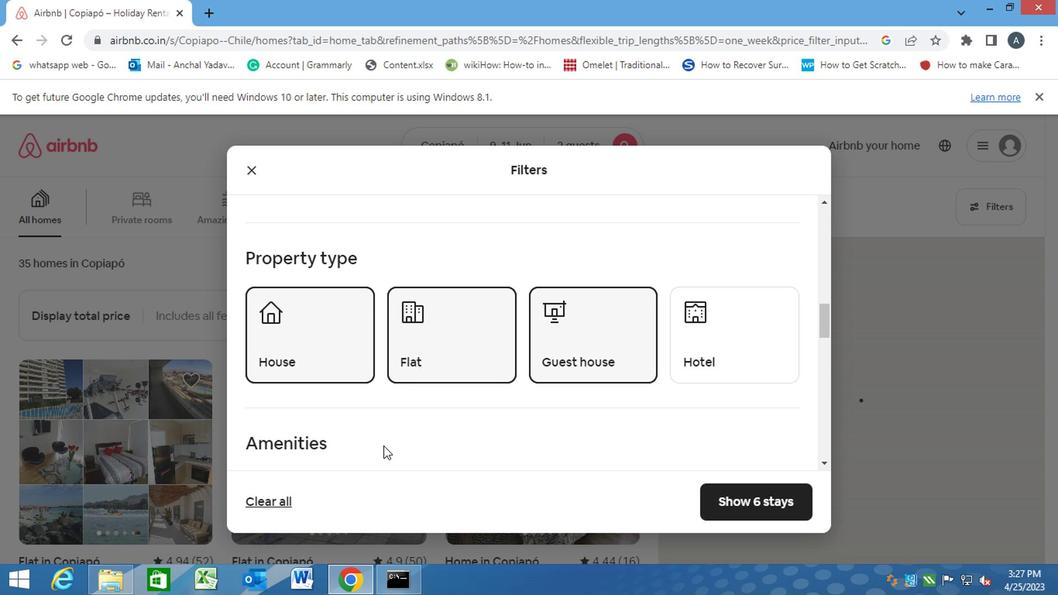 
Action: Mouse scrolled (340, 444) with delta (0, 0)
Screenshot: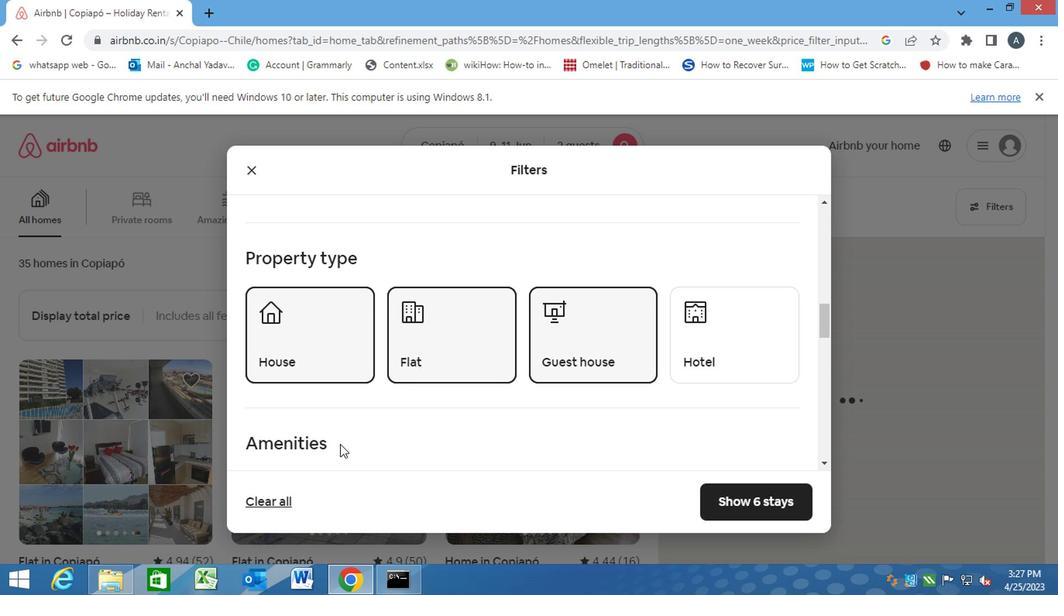 
Action: Mouse scrolled (340, 444) with delta (0, 0)
Screenshot: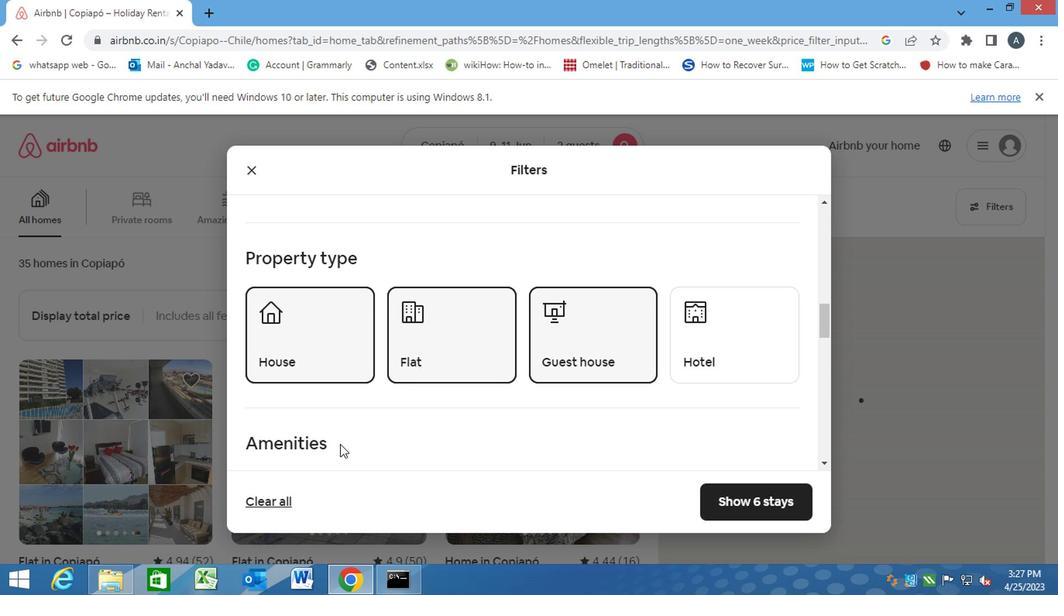 
Action: Mouse moved to (260, 302)
Screenshot: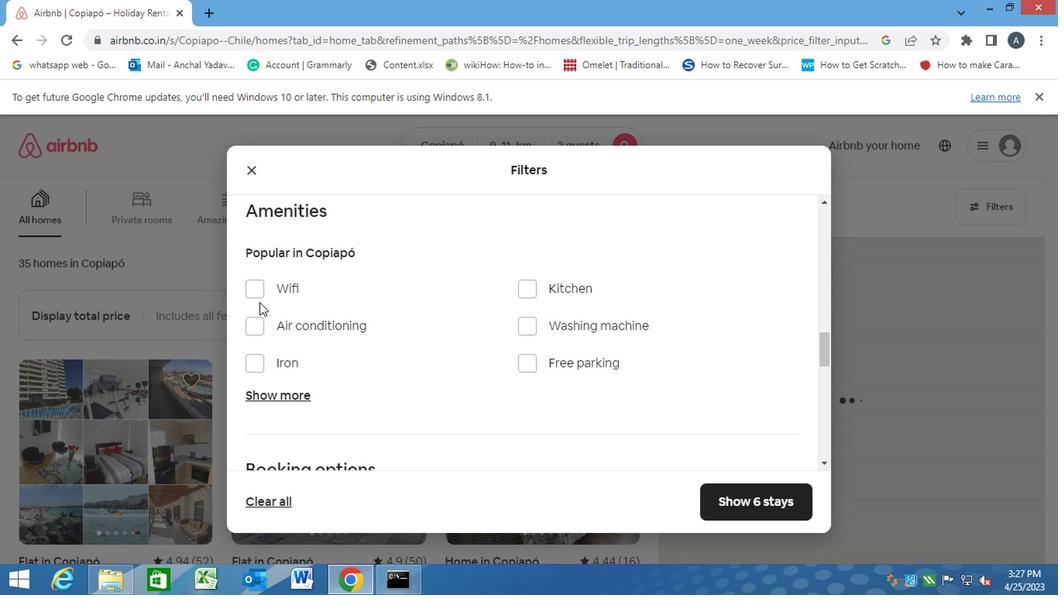 
Action: Mouse pressed left at (260, 302)
Screenshot: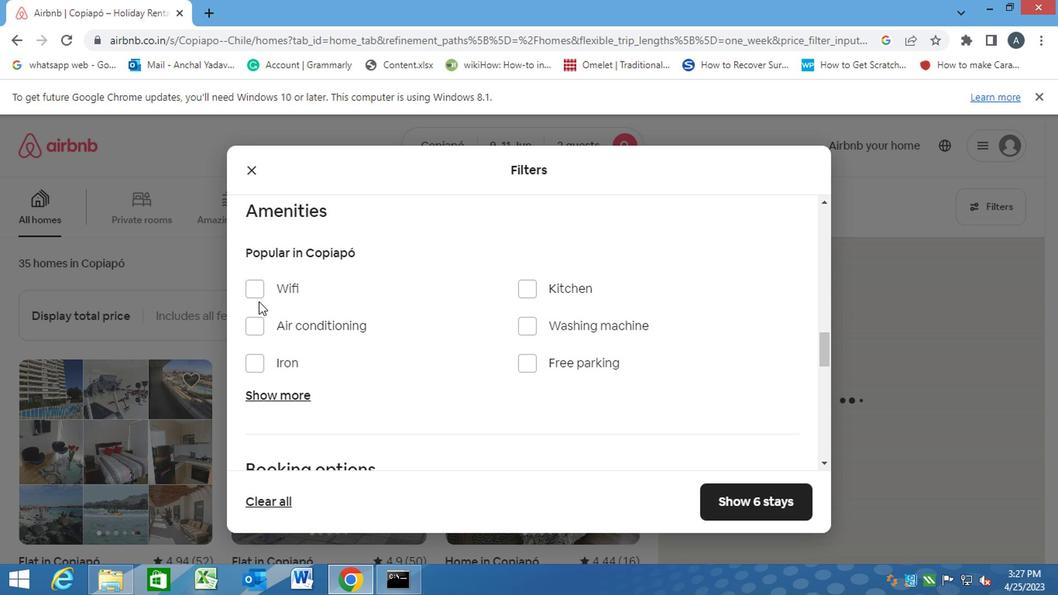 
Action: Mouse moved to (260, 291)
Screenshot: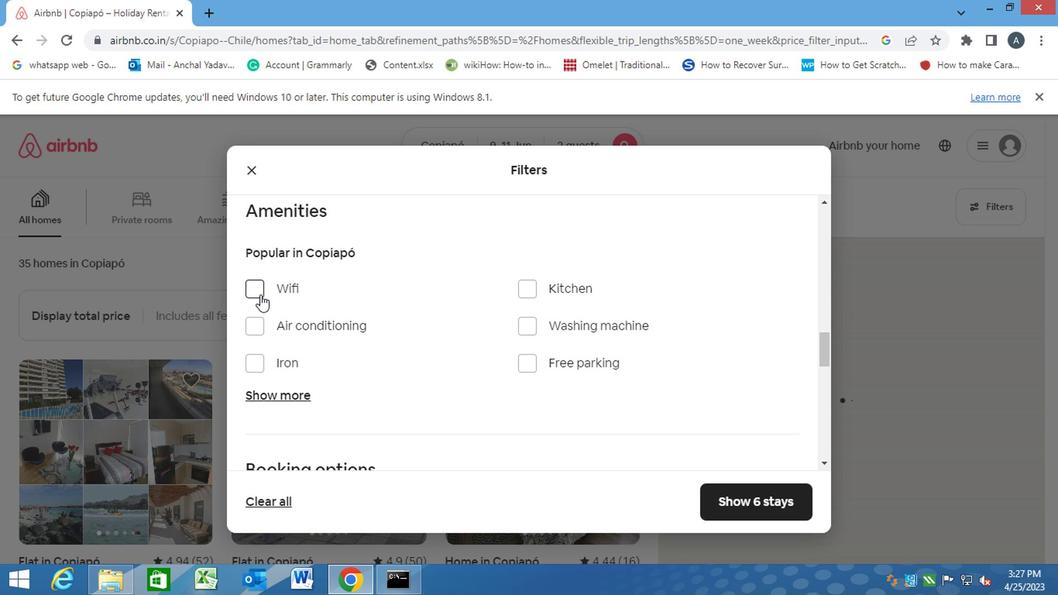 
Action: Mouse pressed left at (260, 291)
Screenshot: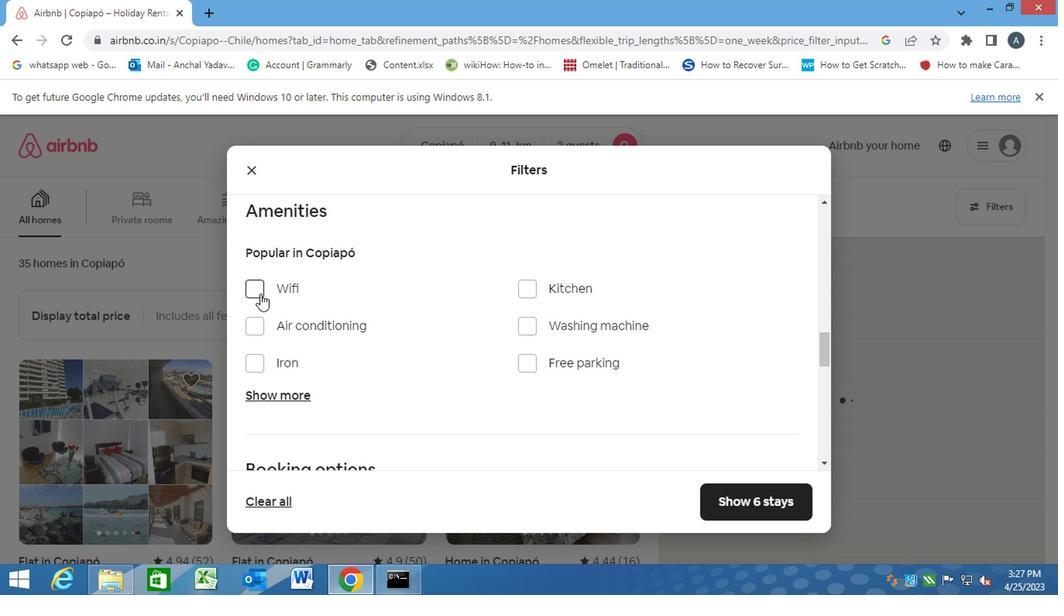 
Action: Mouse moved to (412, 366)
Screenshot: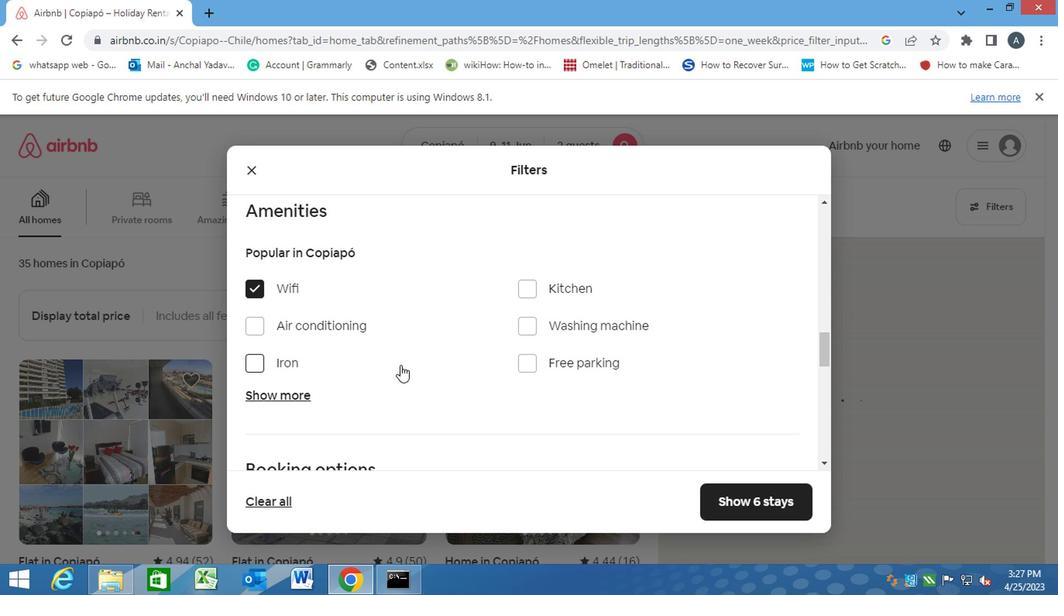 
Action: Mouse scrolled (412, 366) with delta (0, 0)
Screenshot: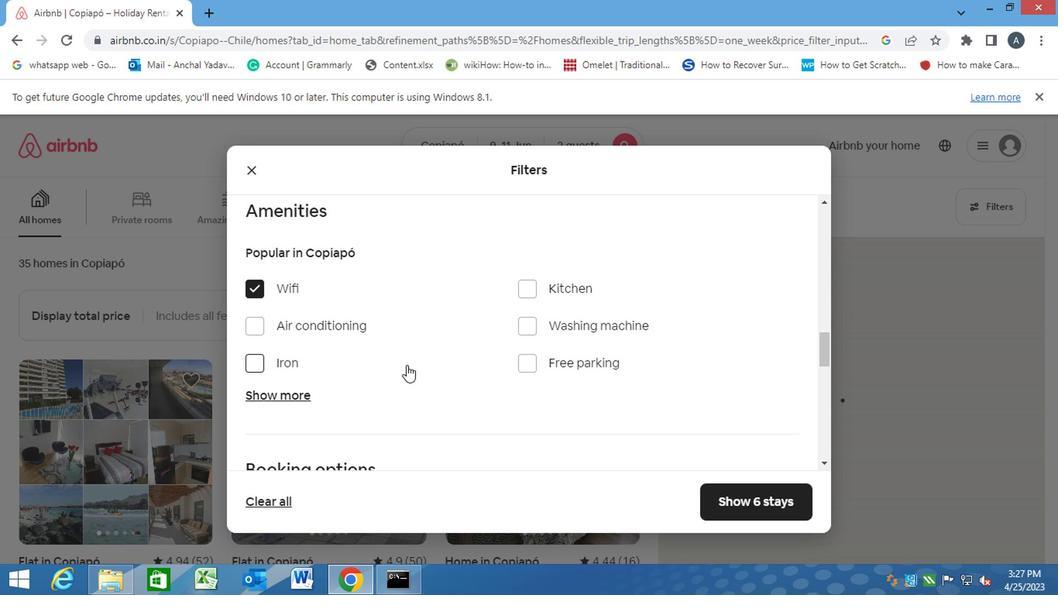 
Action: Mouse scrolled (412, 366) with delta (0, 0)
Screenshot: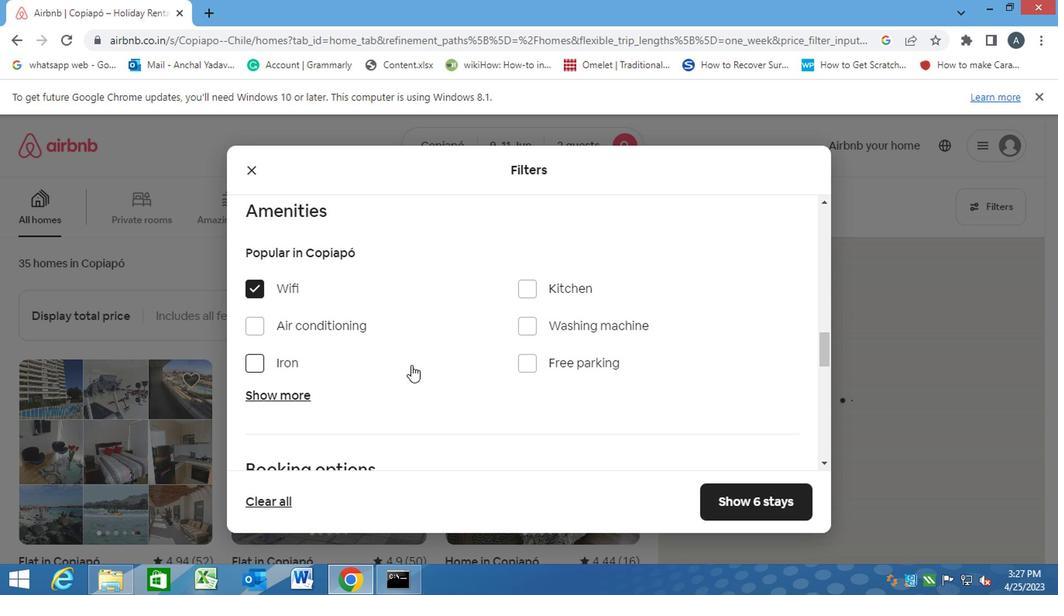 
Action: Mouse scrolled (412, 366) with delta (0, 0)
Screenshot: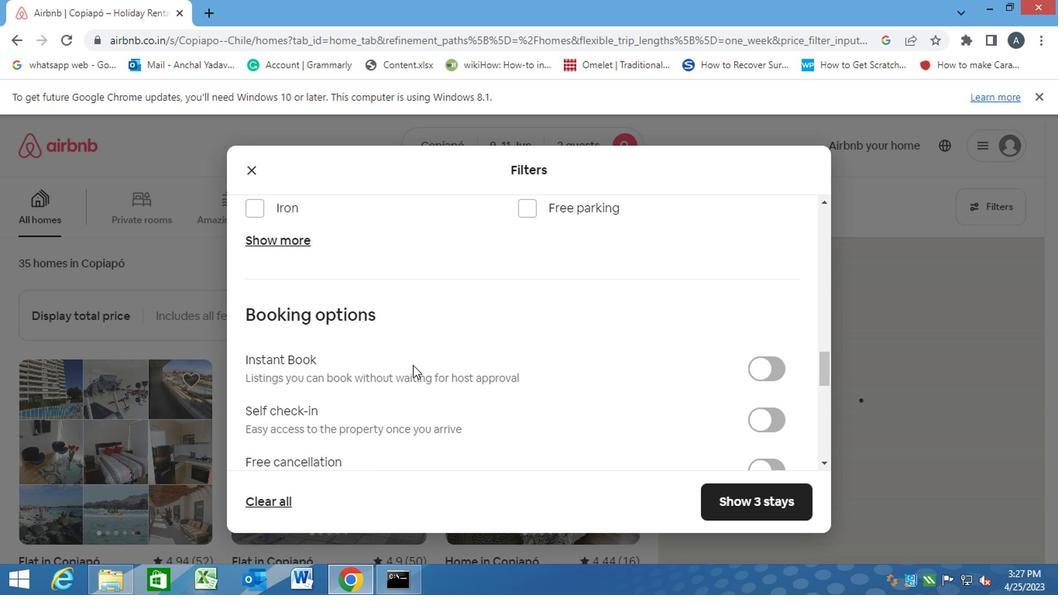 
Action: Mouse scrolled (412, 366) with delta (0, 0)
Screenshot: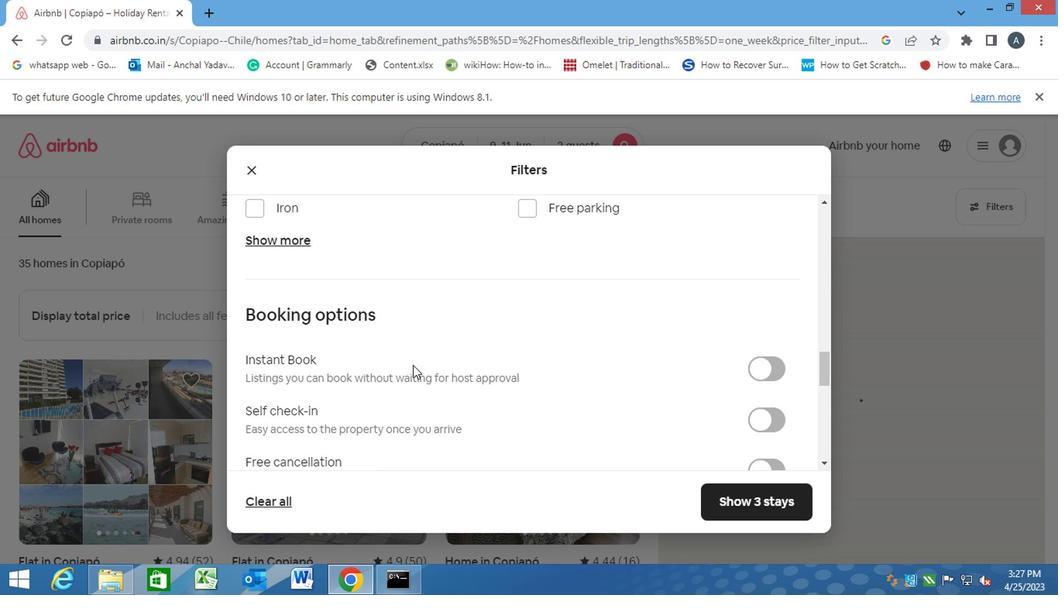 
Action: Mouse moved to (745, 265)
Screenshot: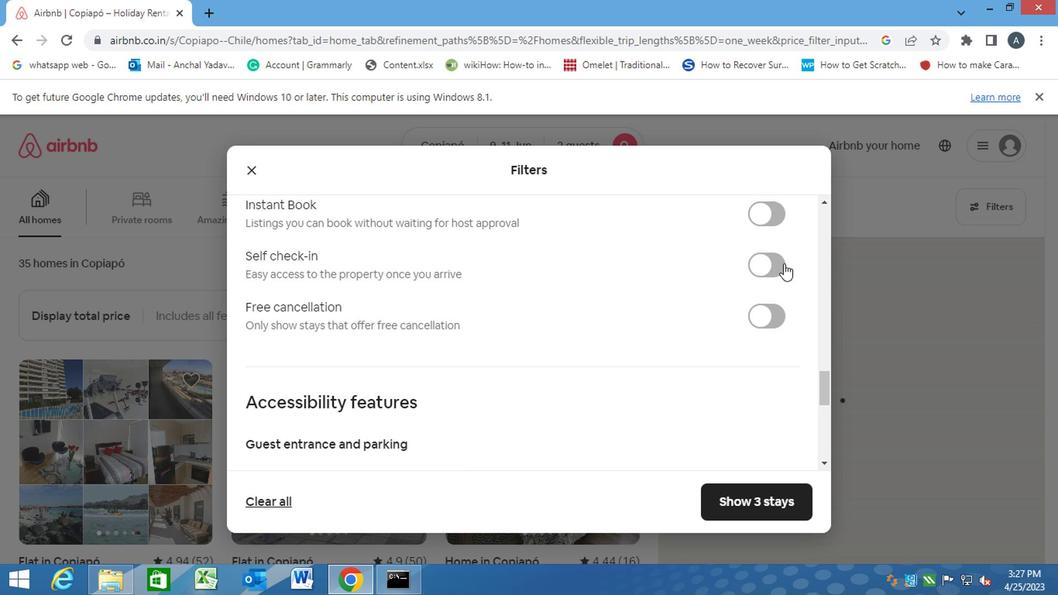 
Action: Mouse pressed left at (745, 265)
Screenshot: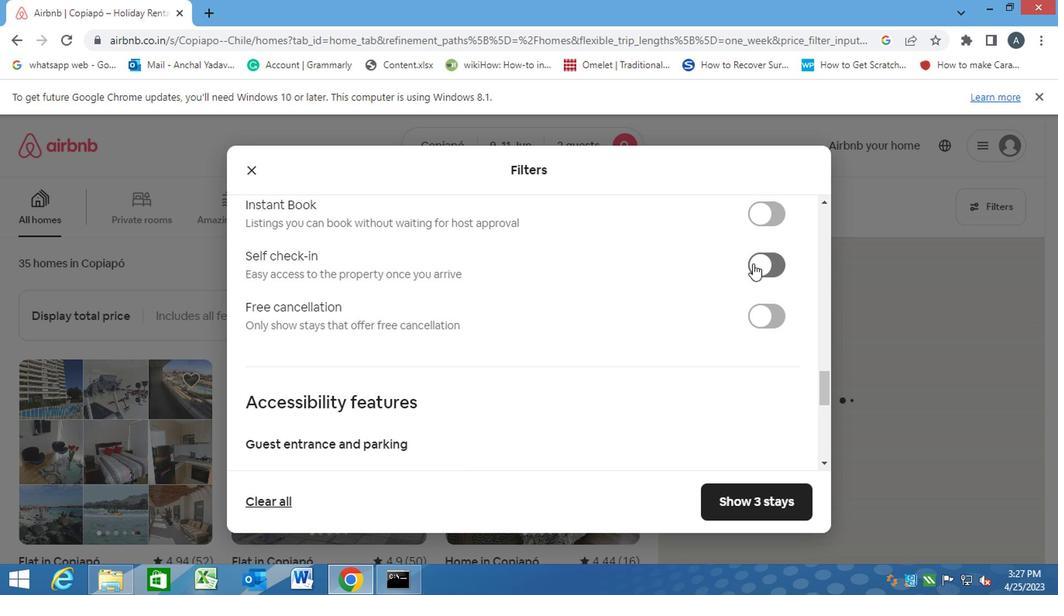
Action: Mouse moved to (622, 333)
Screenshot: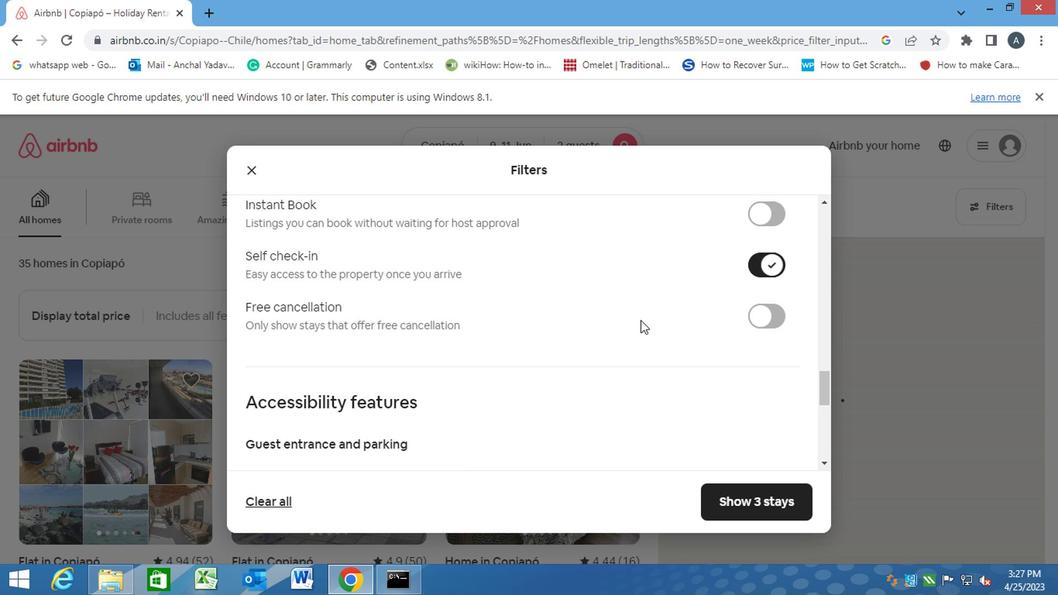 
Action: Mouse scrolled (622, 332) with delta (0, 0)
Screenshot: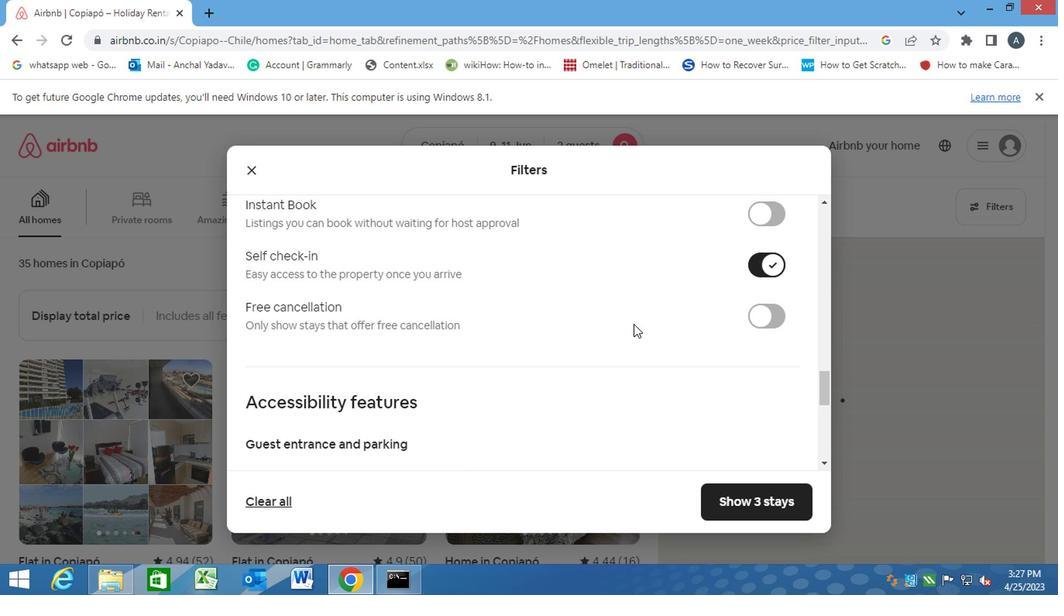 
Action: Mouse moved to (619, 339)
Screenshot: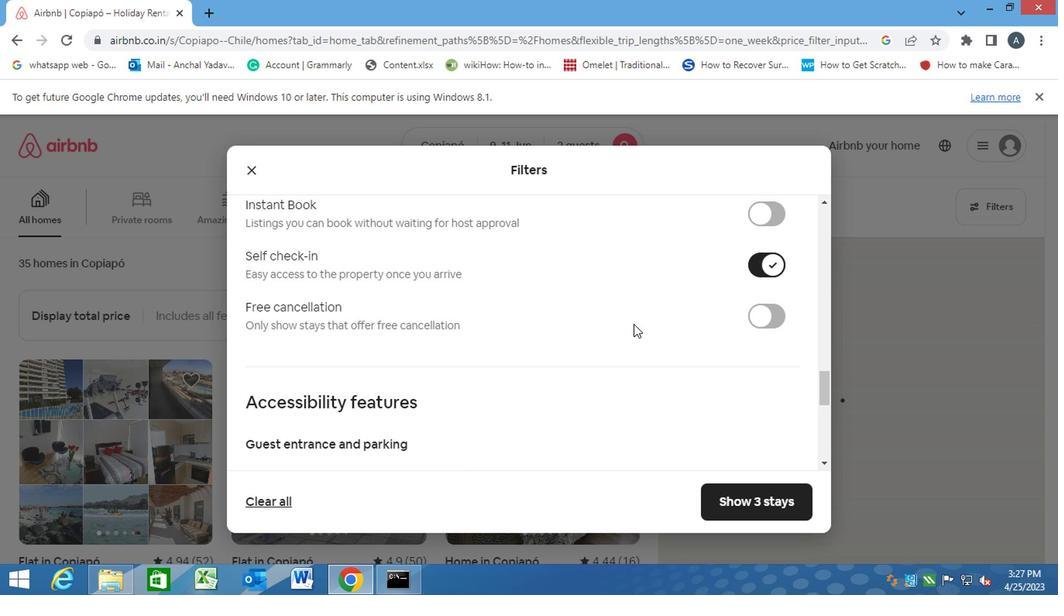 
Action: Mouse scrolled (619, 338) with delta (0, 0)
Screenshot: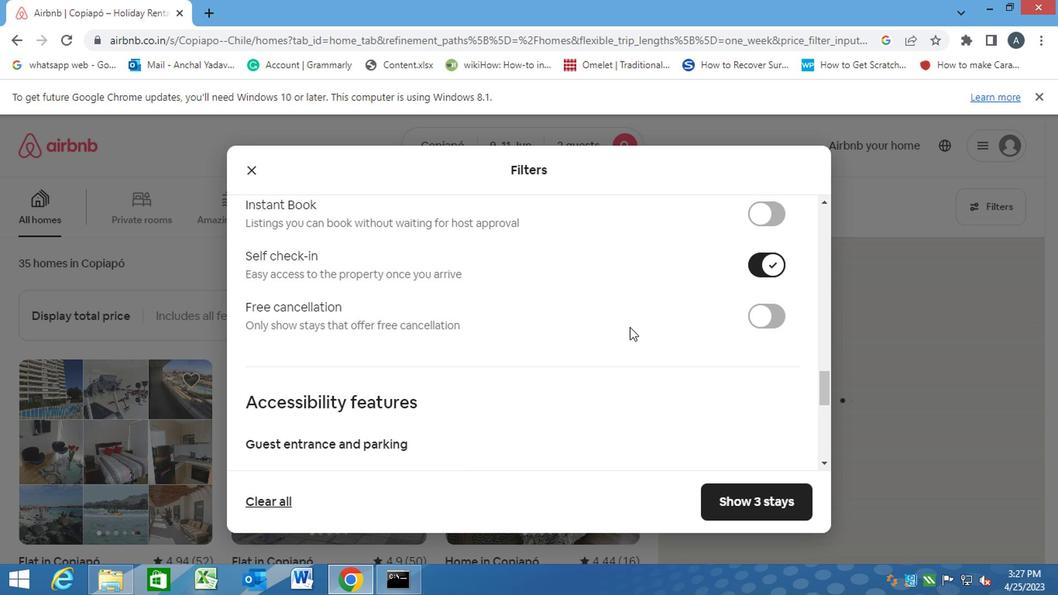 
Action: Mouse moved to (616, 341)
Screenshot: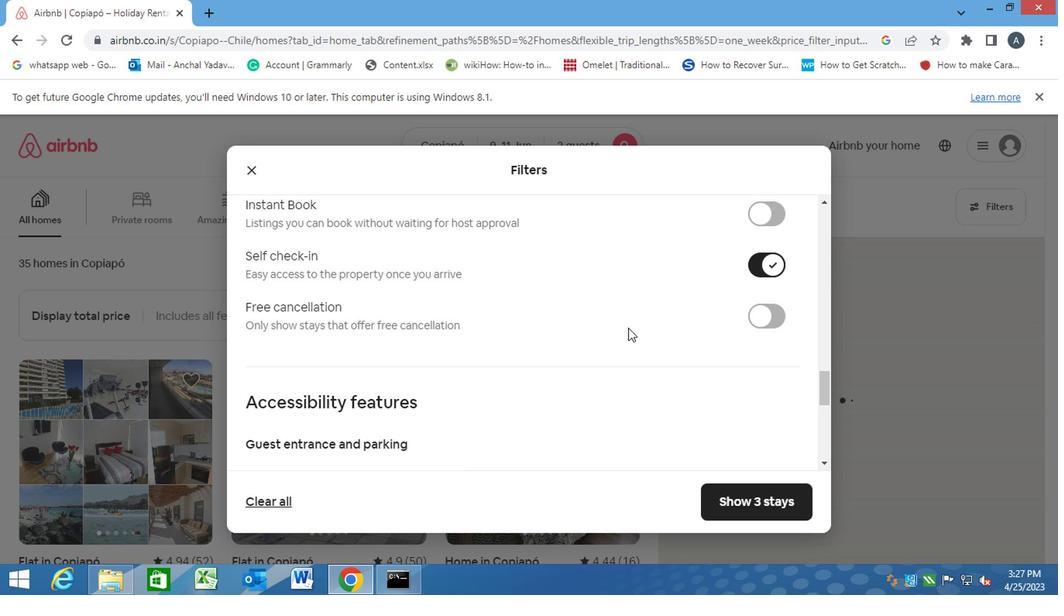 
Action: Mouse scrolled (616, 340) with delta (0, 0)
Screenshot: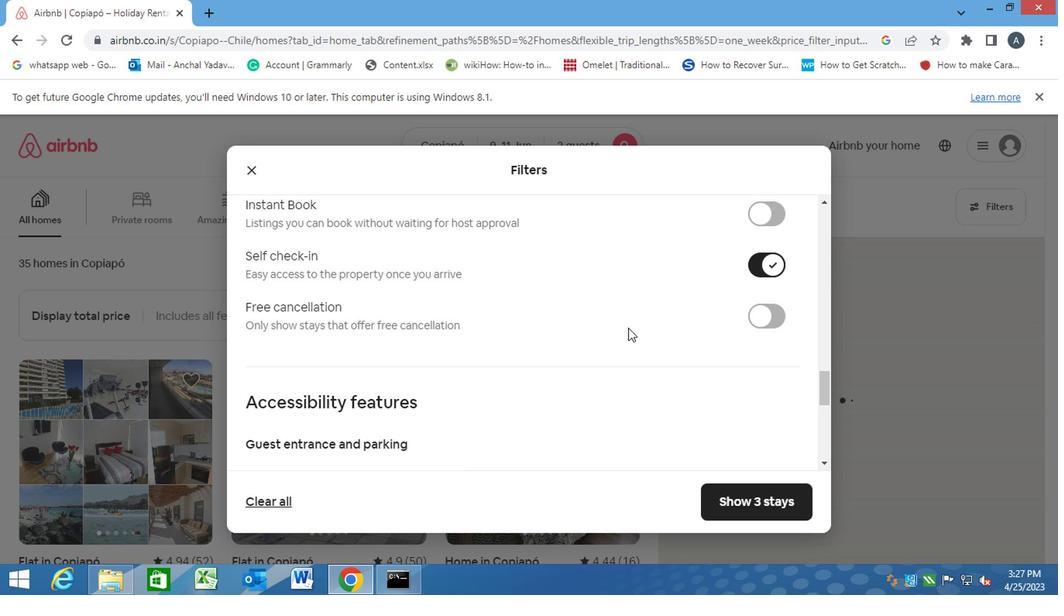
Action: Mouse moved to (616, 342)
Screenshot: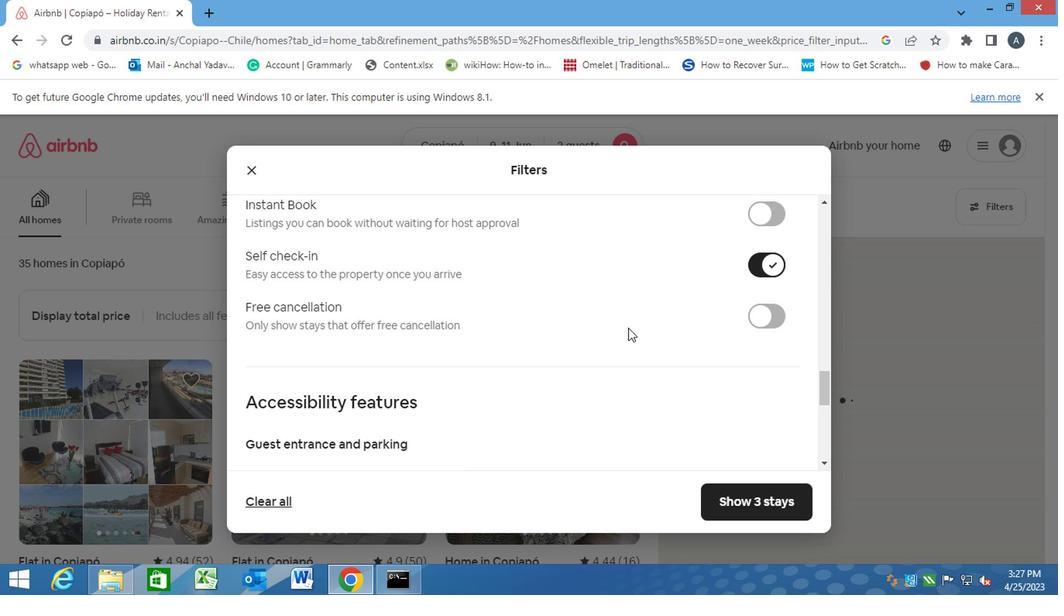 
Action: Mouse scrolled (616, 342) with delta (0, 0)
Screenshot: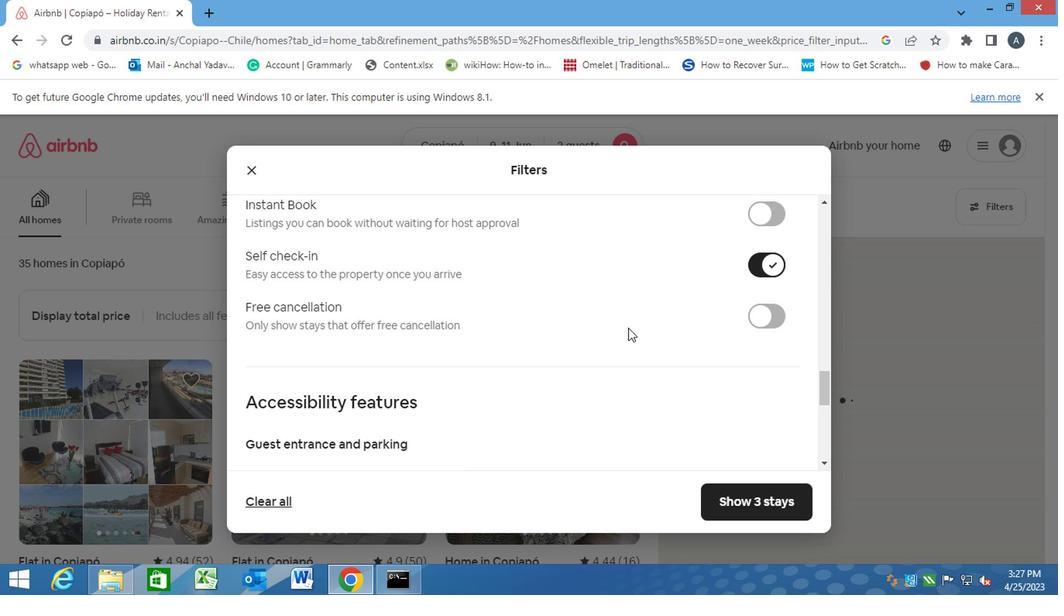
Action: Mouse moved to (556, 415)
Screenshot: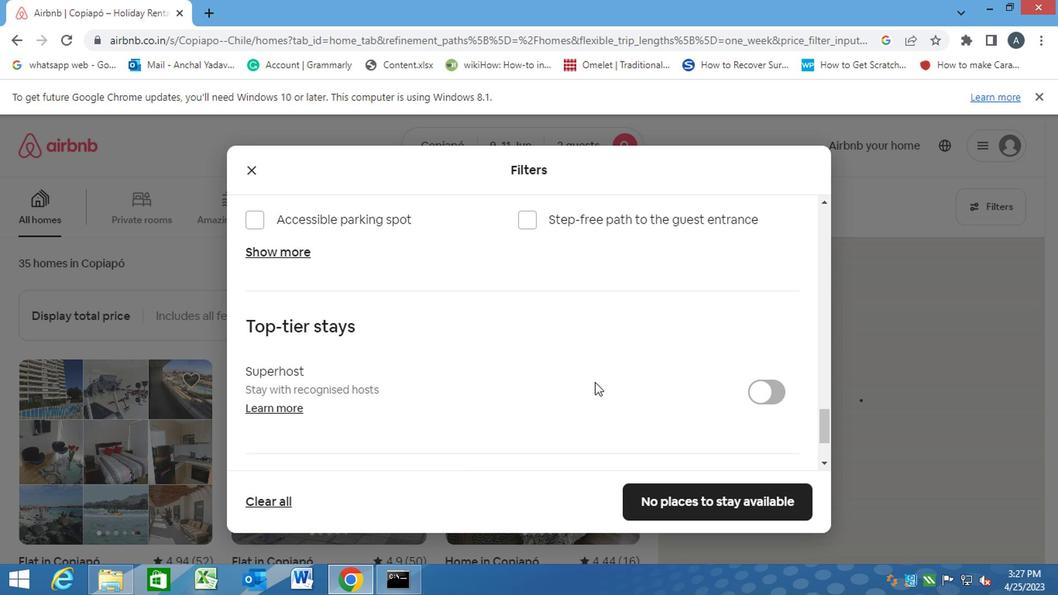 
Action: Mouse scrolled (556, 414) with delta (0, -1)
Screenshot: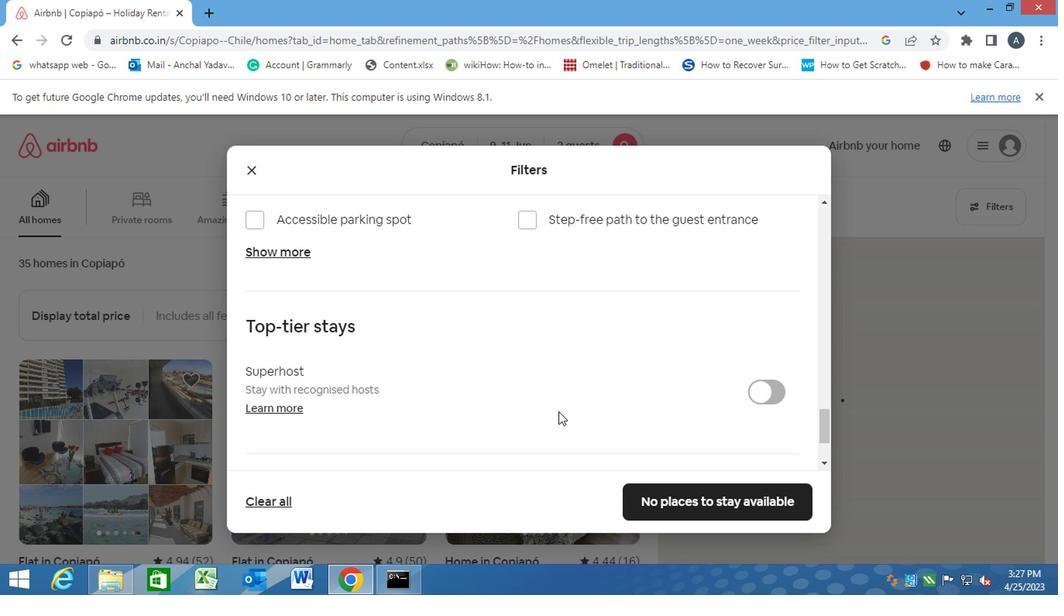 
Action: Mouse scrolled (556, 414) with delta (0, -1)
Screenshot: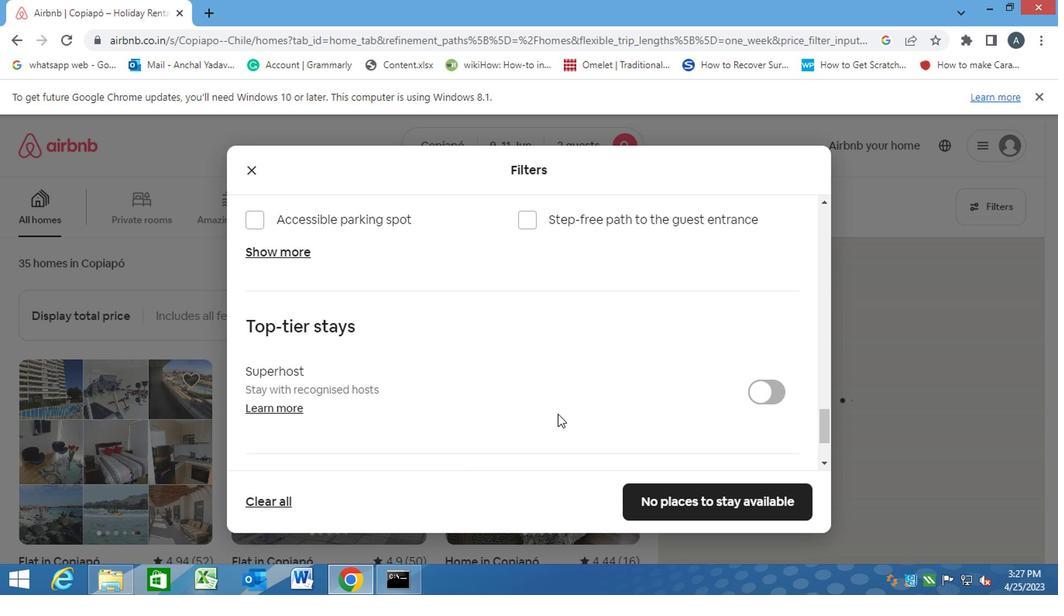 
Action: Mouse scrolled (556, 414) with delta (0, -1)
Screenshot: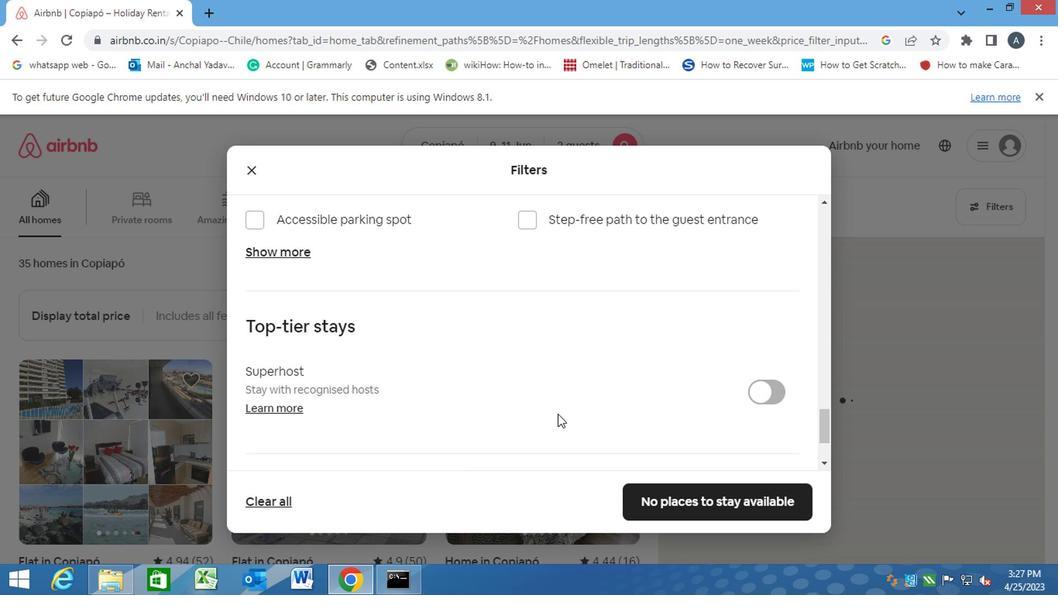 
Action: Mouse moved to (266, 427)
Screenshot: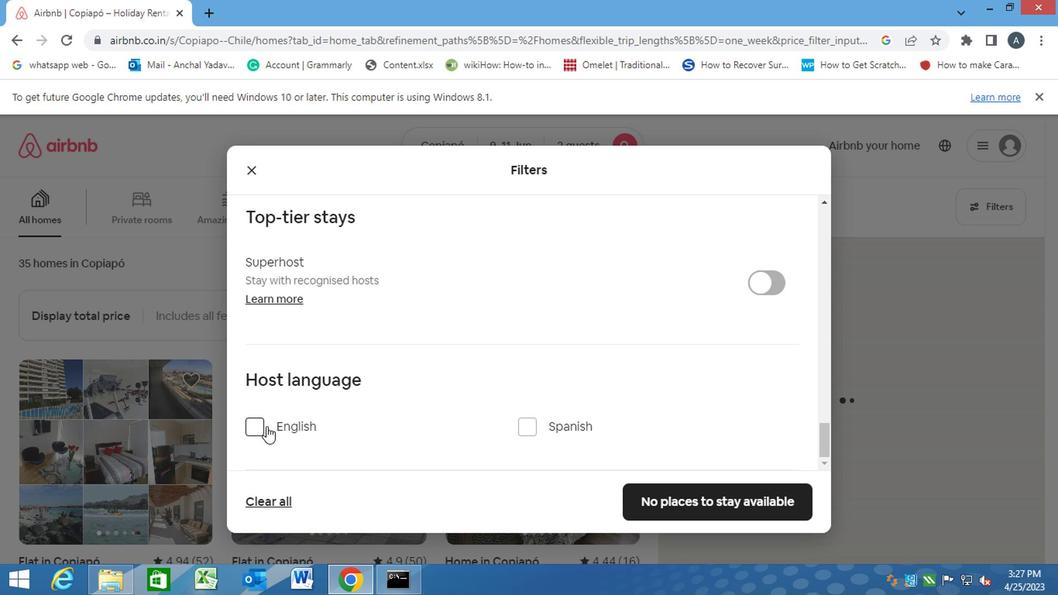 
Action: Mouse pressed left at (266, 427)
Screenshot: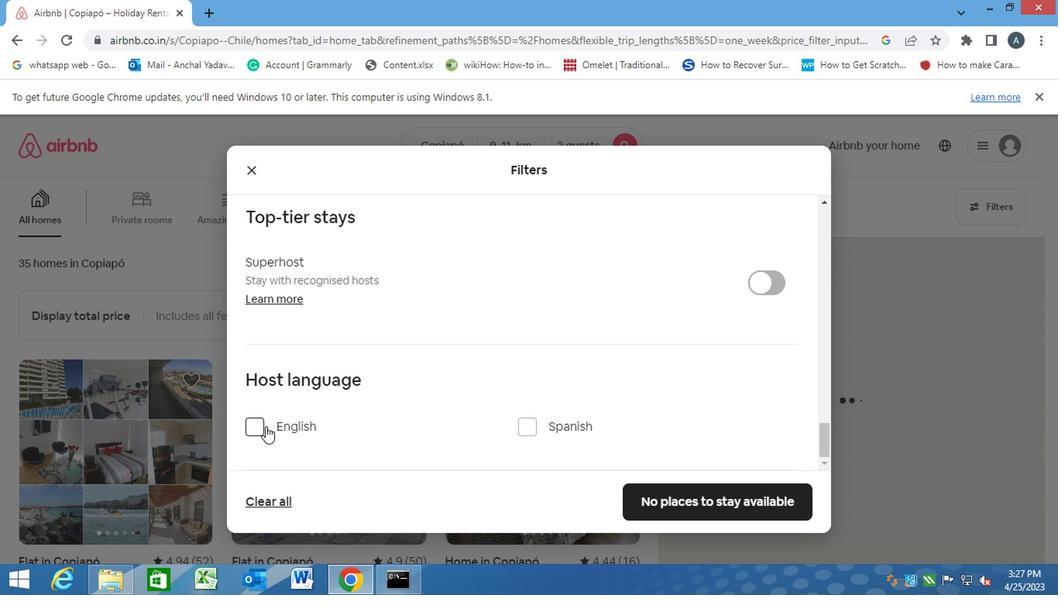 
Action: Mouse moved to (650, 498)
Screenshot: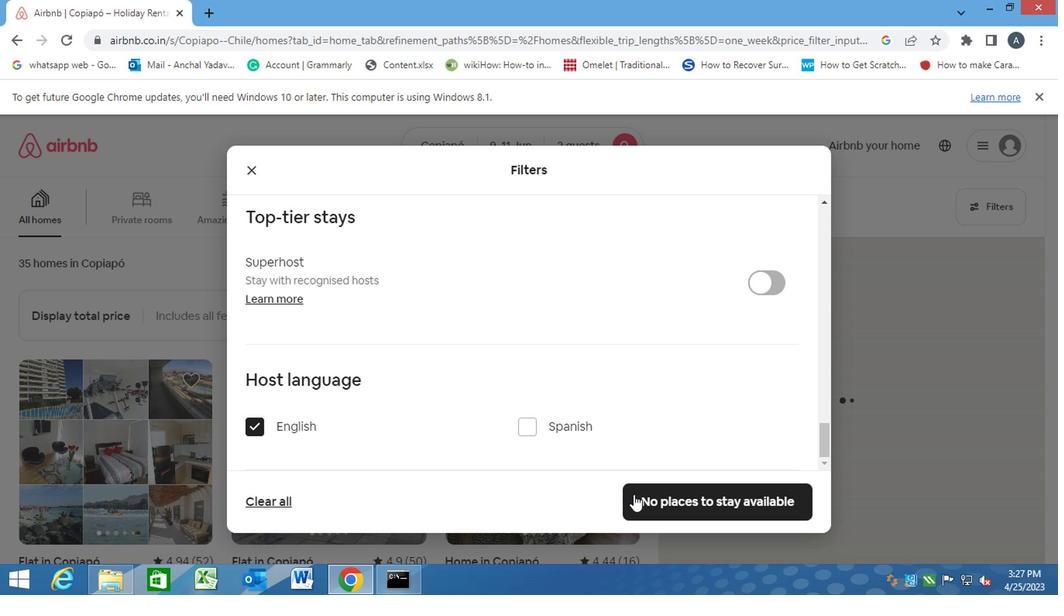 
Action: Mouse pressed left at (650, 498)
Screenshot: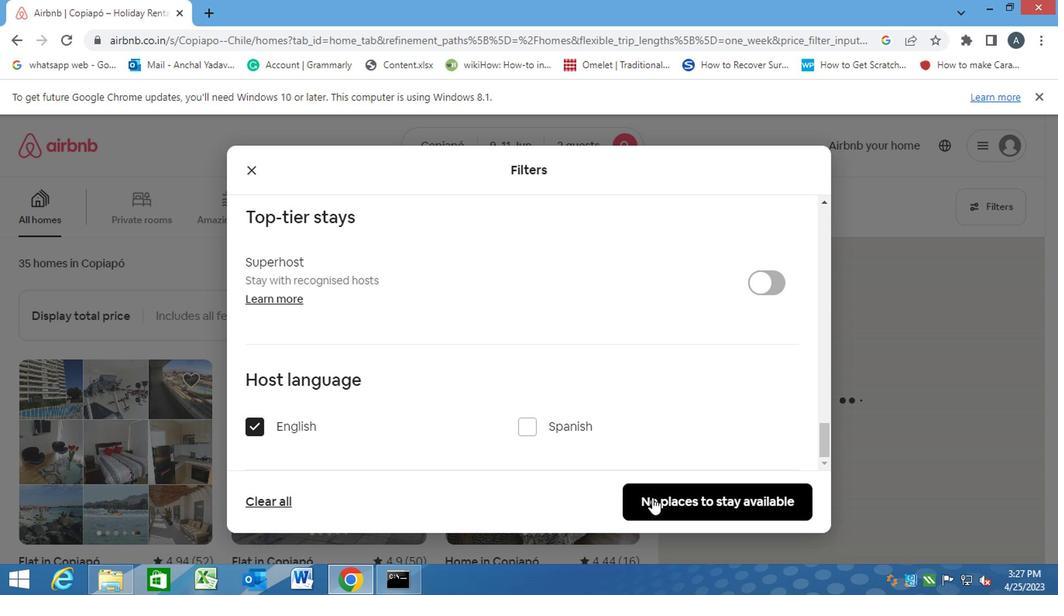 
